 Task: Send an email with the signature Jasmine Robinson with the subject Request for feedback on a job posting and the message Please let me know if there are any issues with the project deliverables. from softage.2@softage.net to softage.10@softage.net with an attached image file LinkedIn_banner_image.png and move the email from Sent Items to the folder School records
Action: Mouse moved to (818, 458)
Screenshot: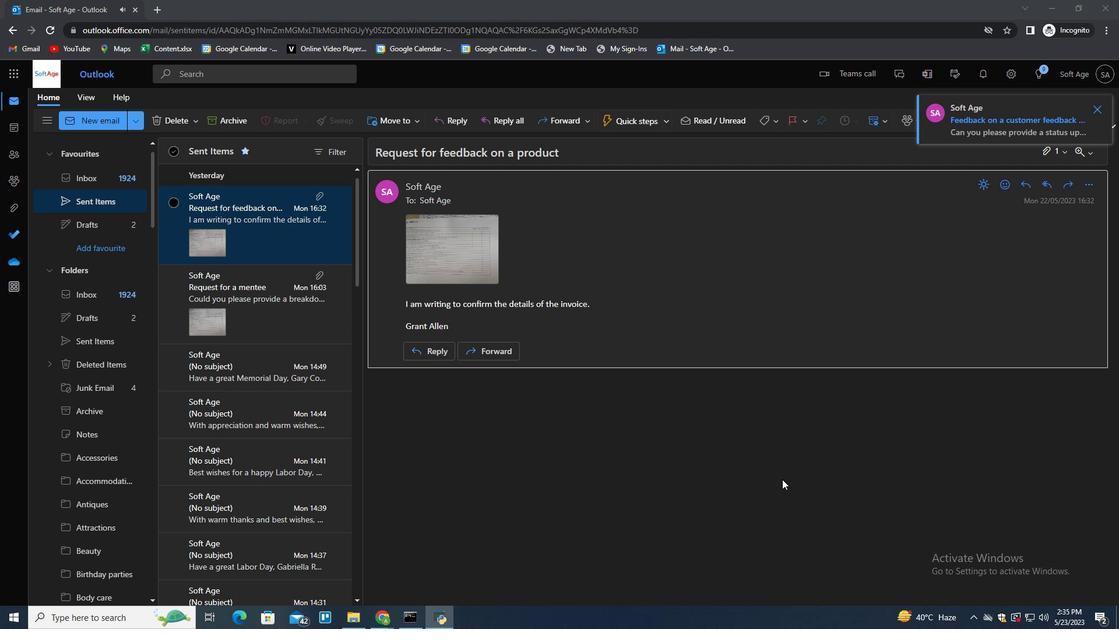 
Action: Mouse pressed left at (818, 458)
Screenshot: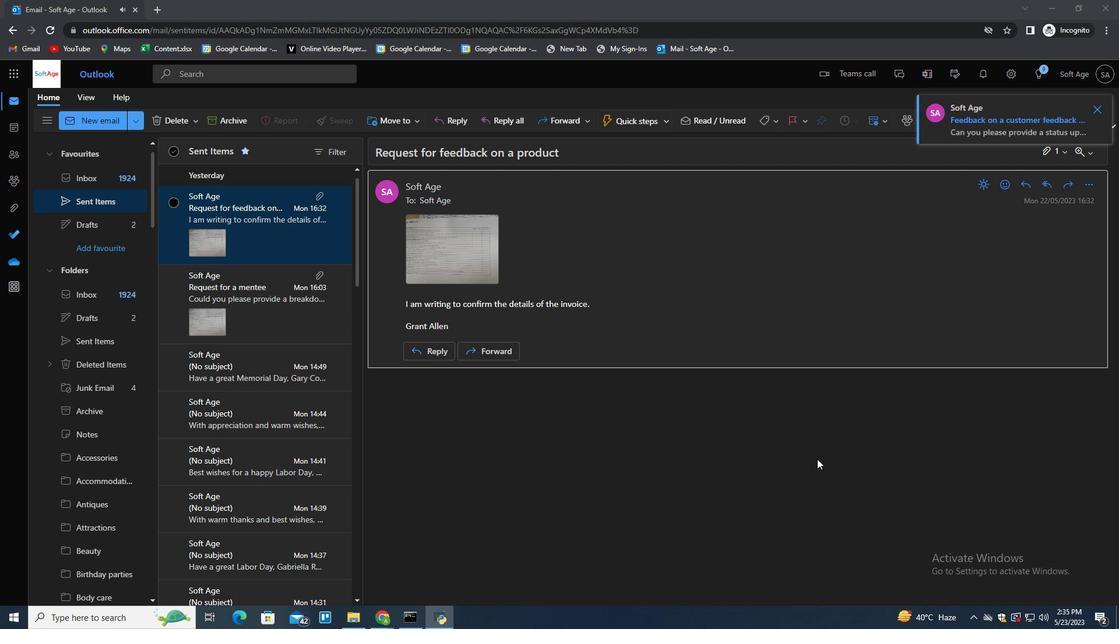 
Action: Mouse moved to (790, 455)
Screenshot: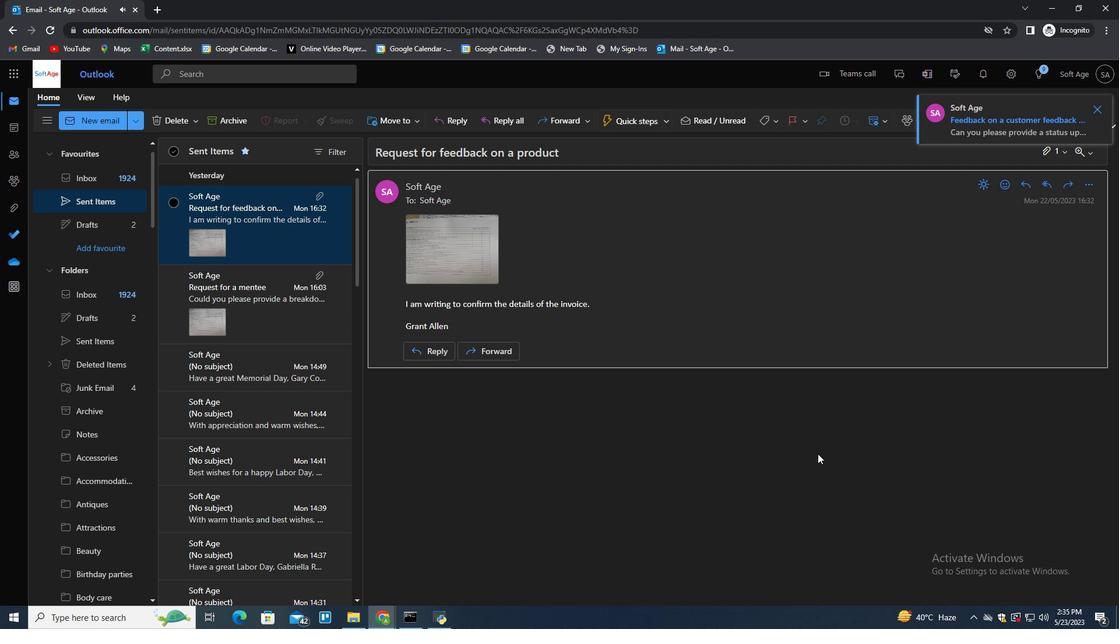 
Action: Mouse scrolled (790, 454) with delta (0, 0)
Screenshot: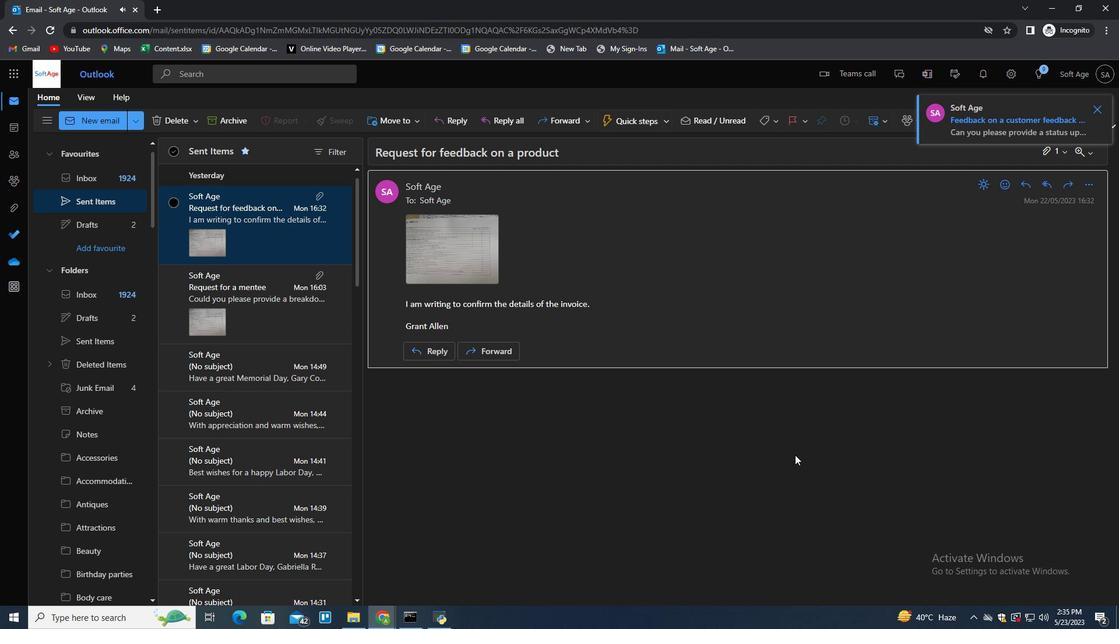 
Action: Mouse scrolled (790, 454) with delta (0, 0)
Screenshot: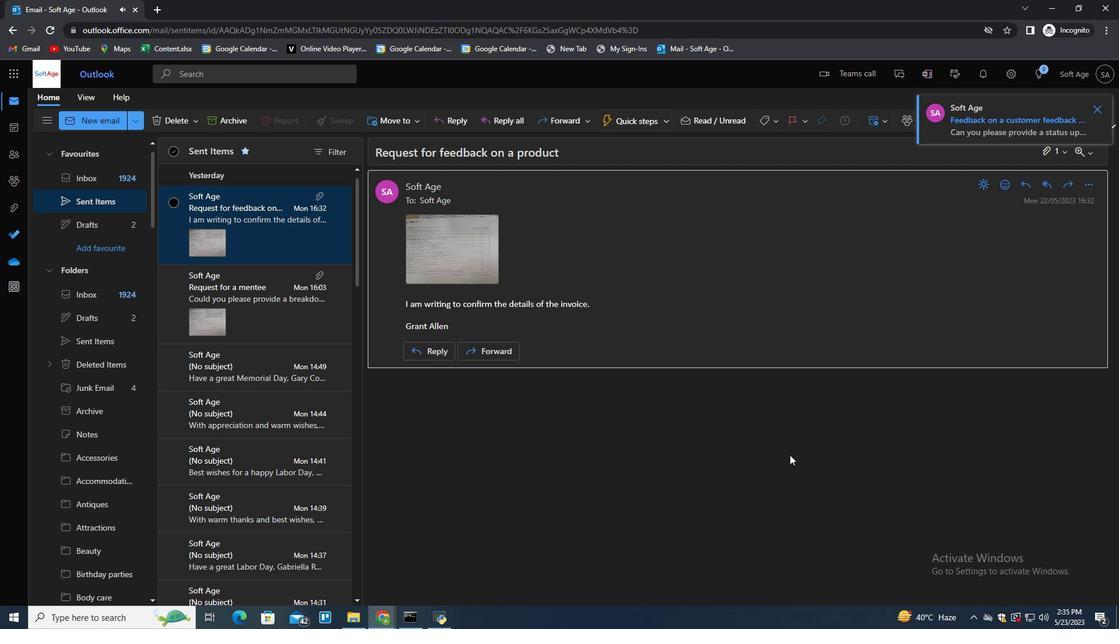 
Action: Mouse moved to (459, 496)
Screenshot: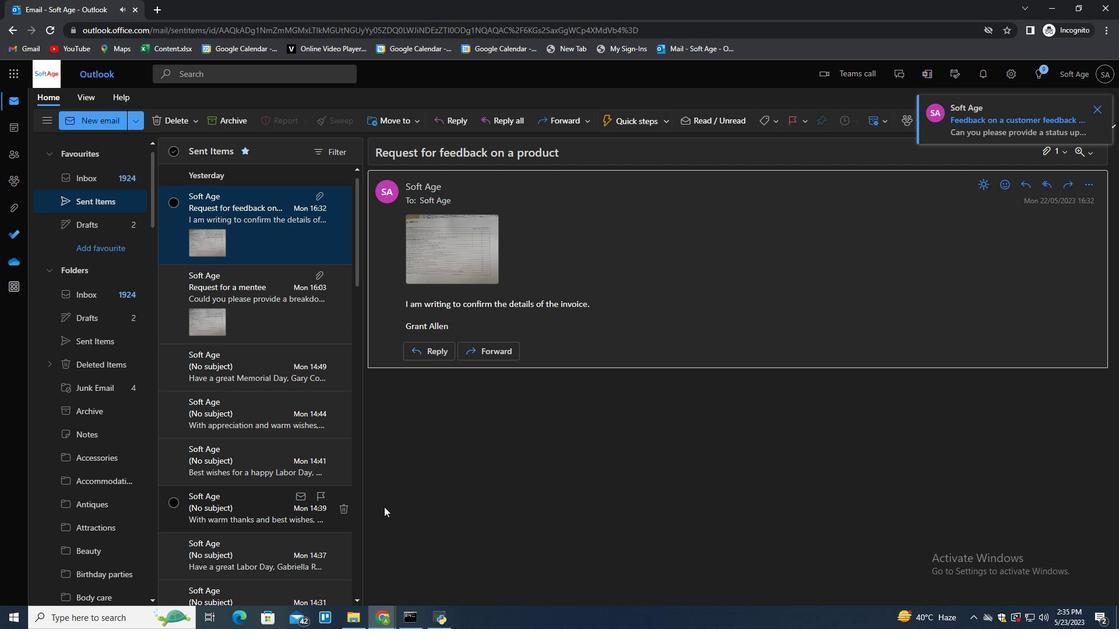 
Action: Mouse scrolled (459, 495) with delta (0, 0)
Screenshot: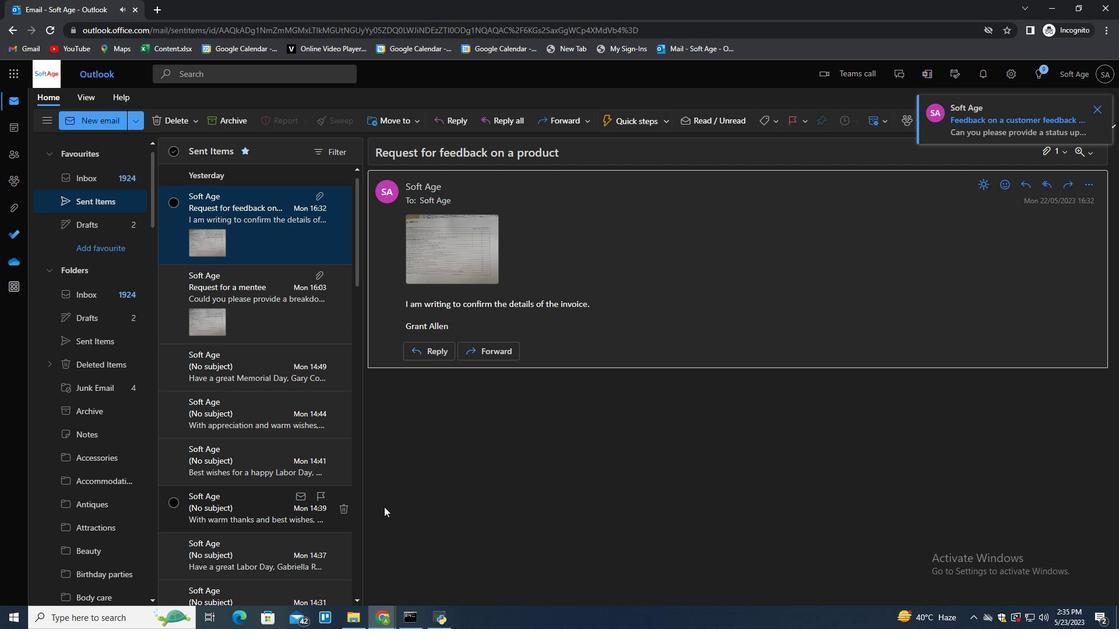 
Action: Mouse moved to (462, 495)
Screenshot: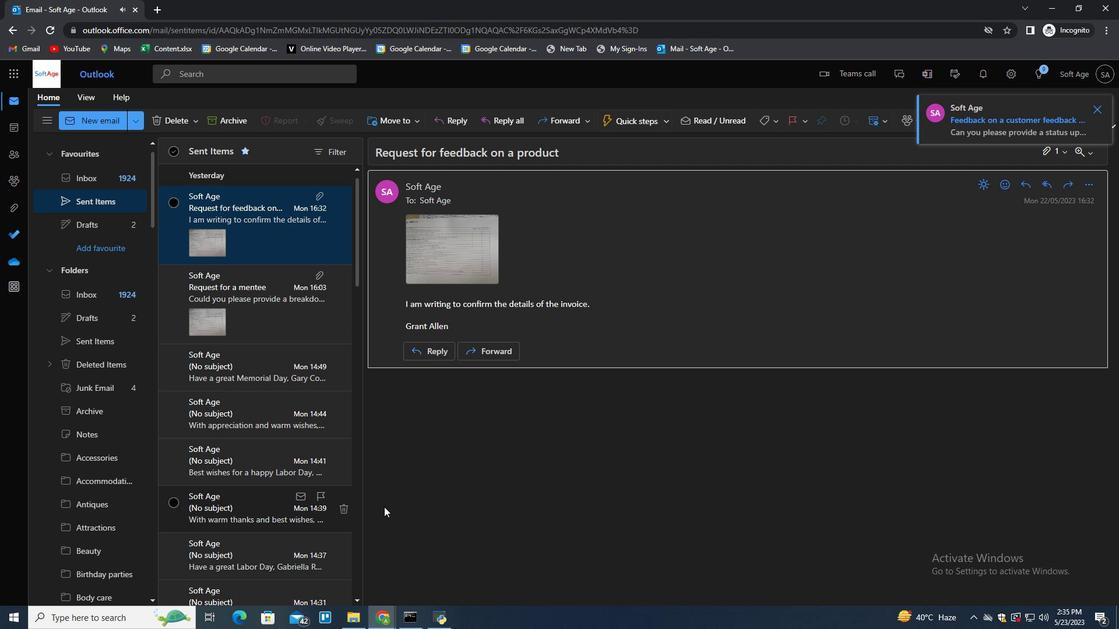 
Action: Mouse scrolled (462, 495) with delta (0, 0)
Screenshot: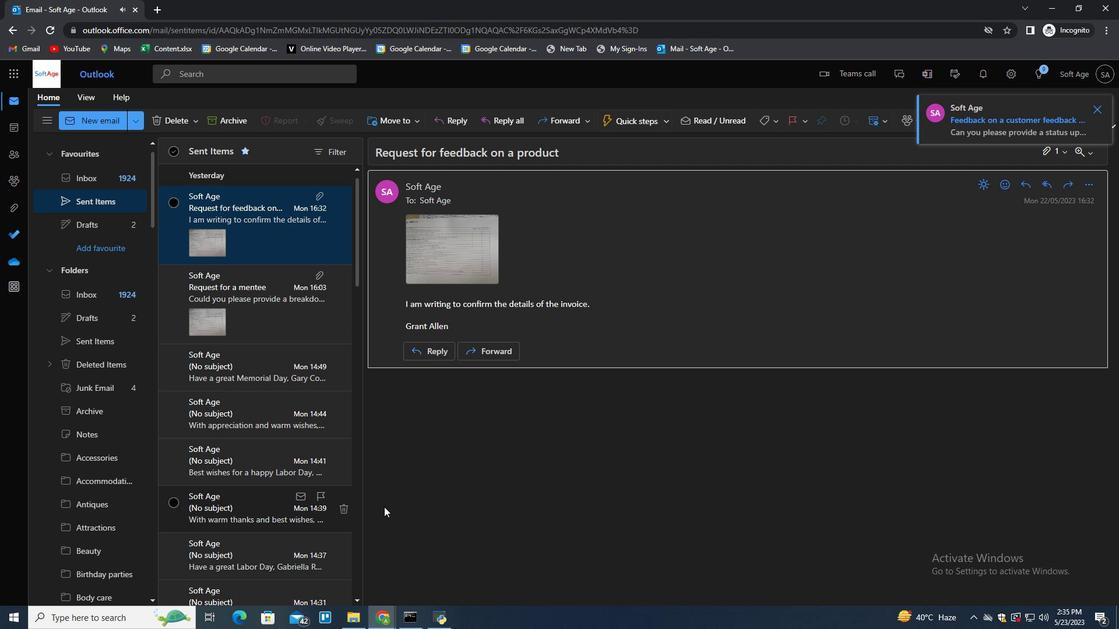 
Action: Mouse moved to (465, 495)
Screenshot: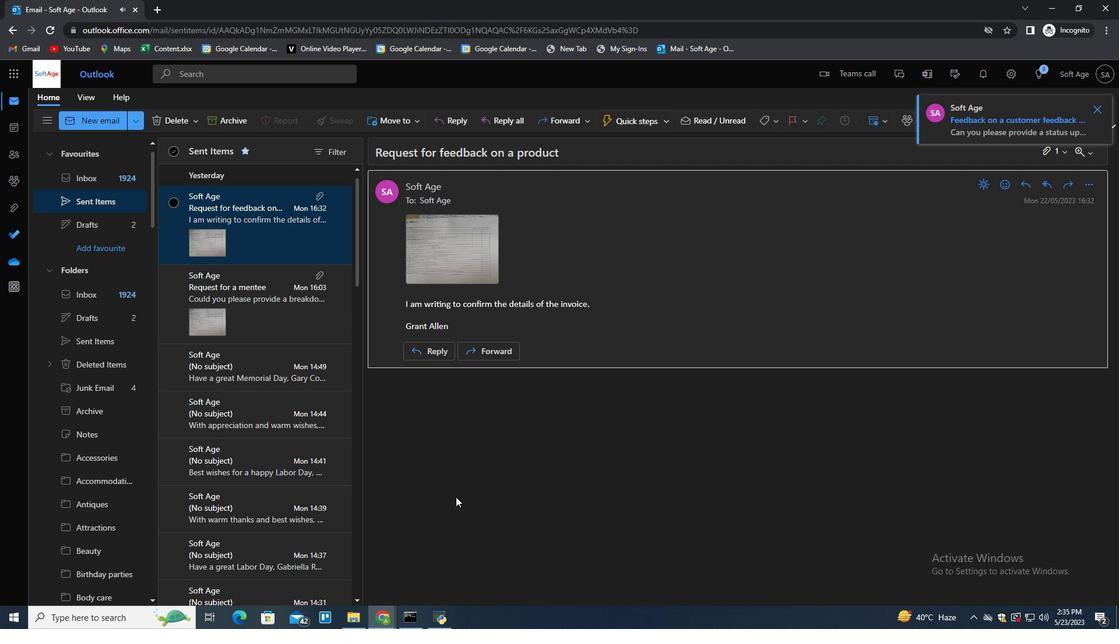
Action: Mouse scrolled (465, 495) with delta (0, 0)
Screenshot: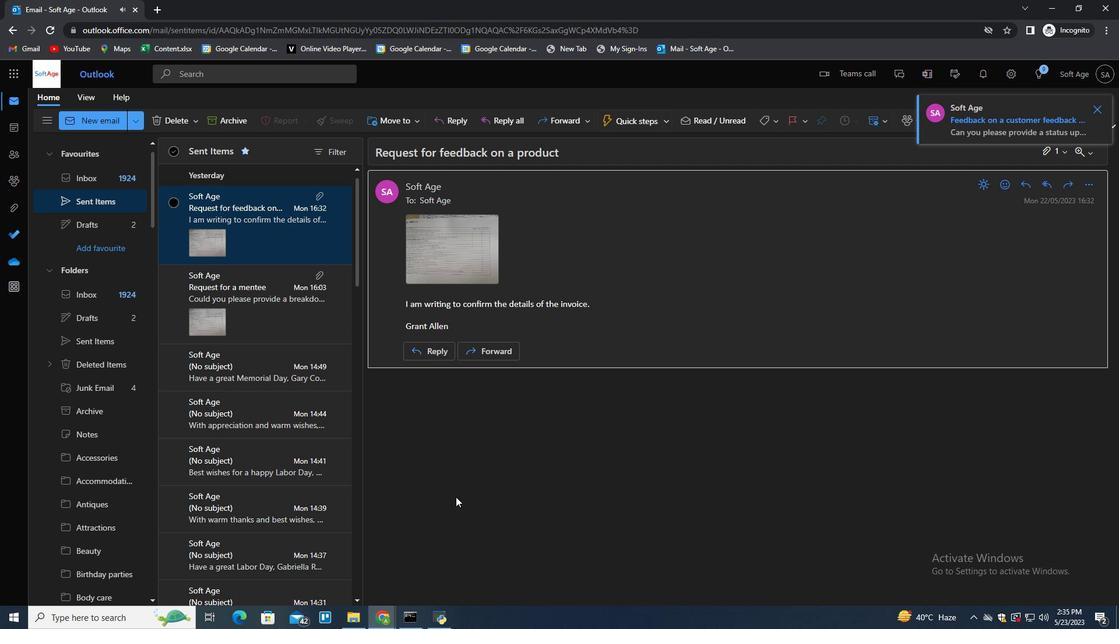
Action: Mouse moved to (475, 492)
Screenshot: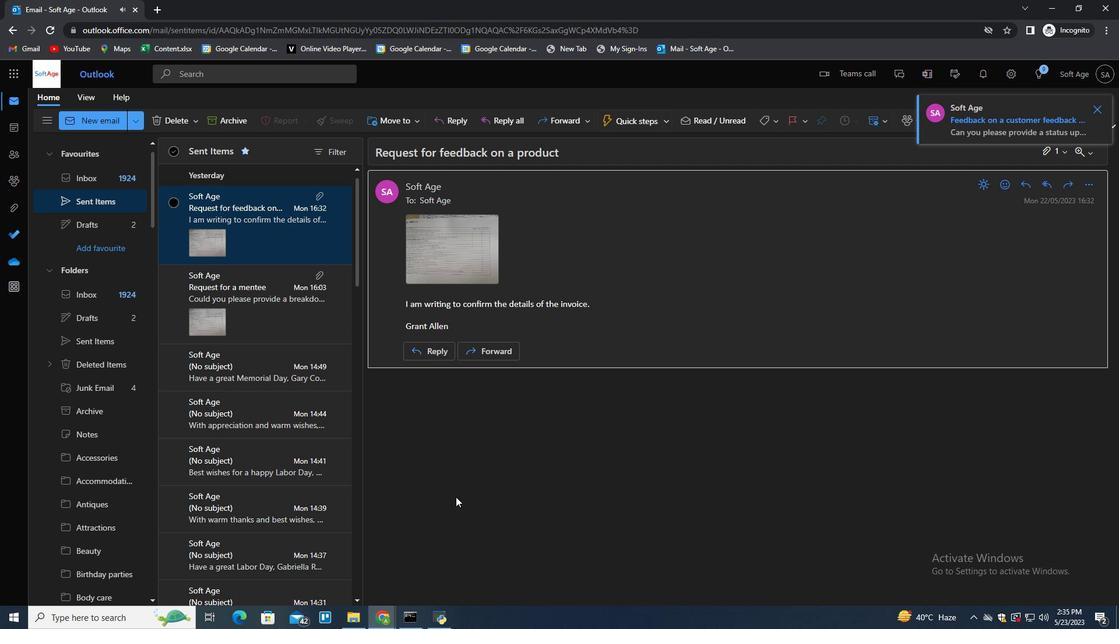 
Action: Mouse scrolled (469, 494) with delta (0, 0)
Screenshot: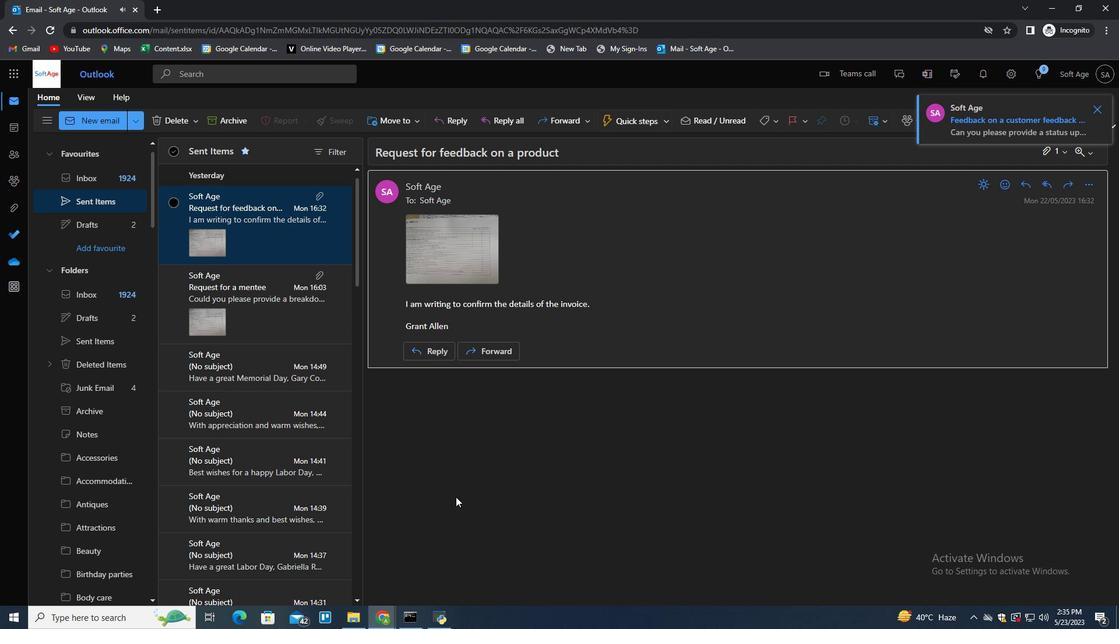 
Action: Mouse moved to (493, 487)
Screenshot: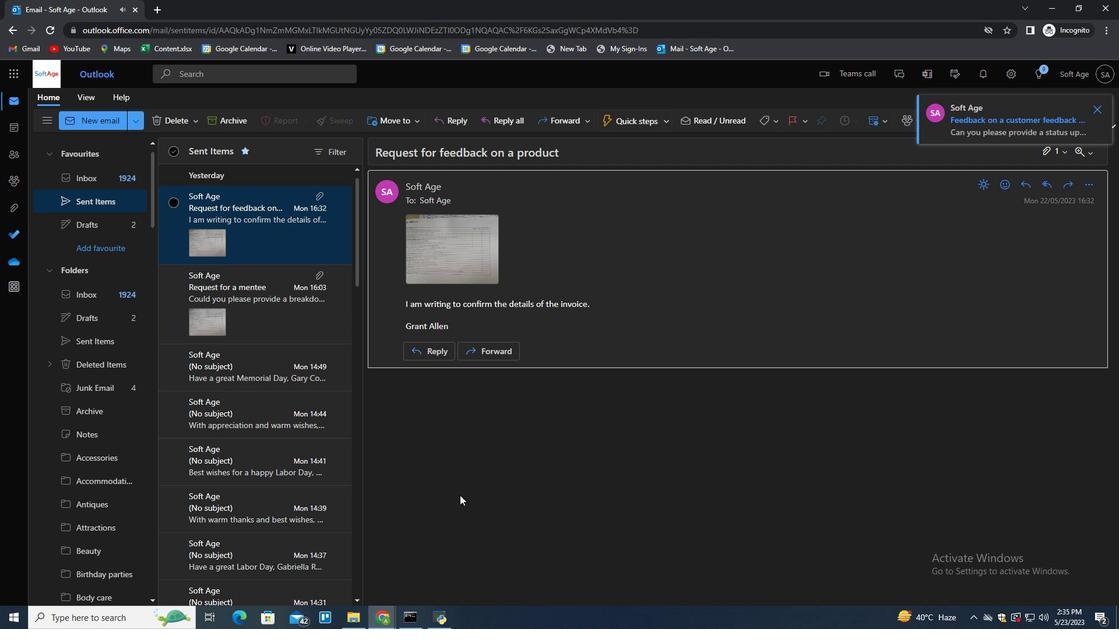 
Action: Mouse scrolled (488, 488) with delta (0, 0)
Screenshot: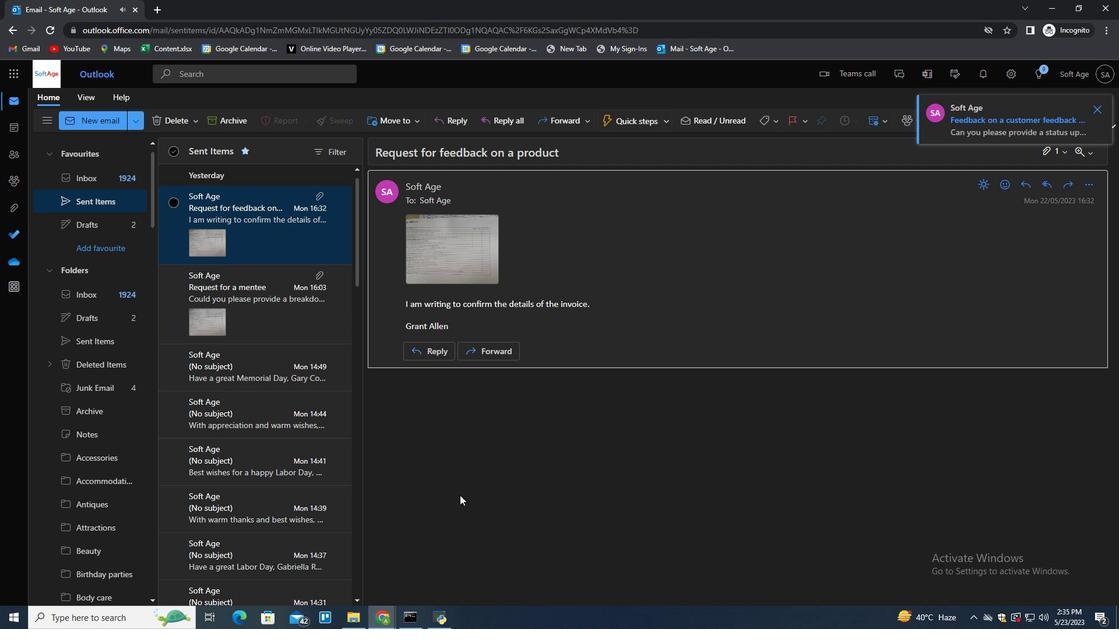 
Action: Mouse moved to (585, 458)
Screenshot: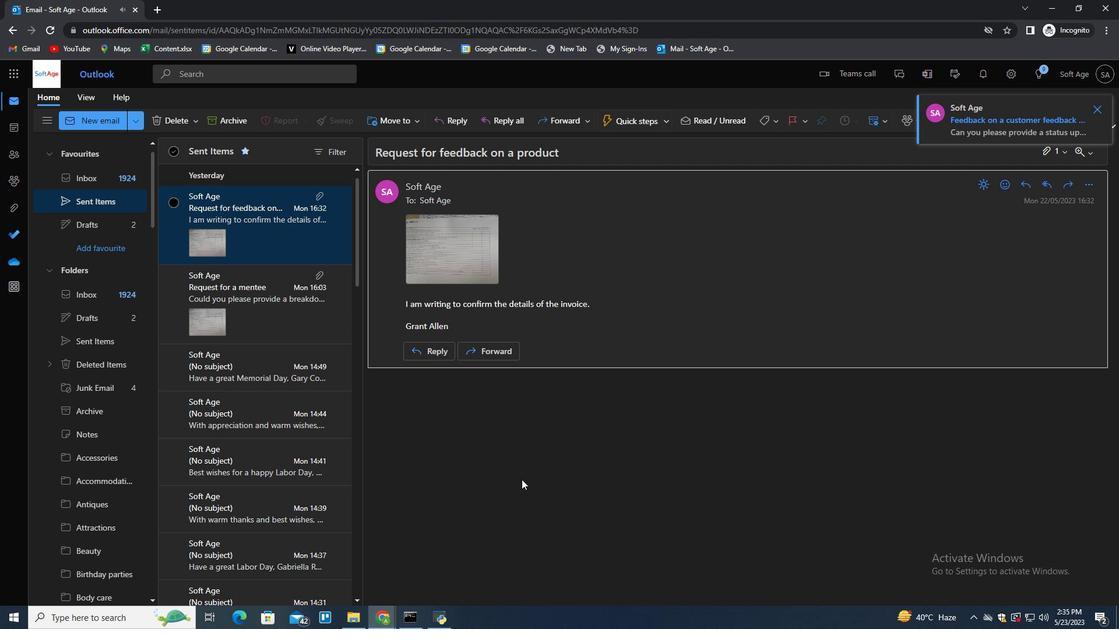 
Action: Key pressed n
Screenshot: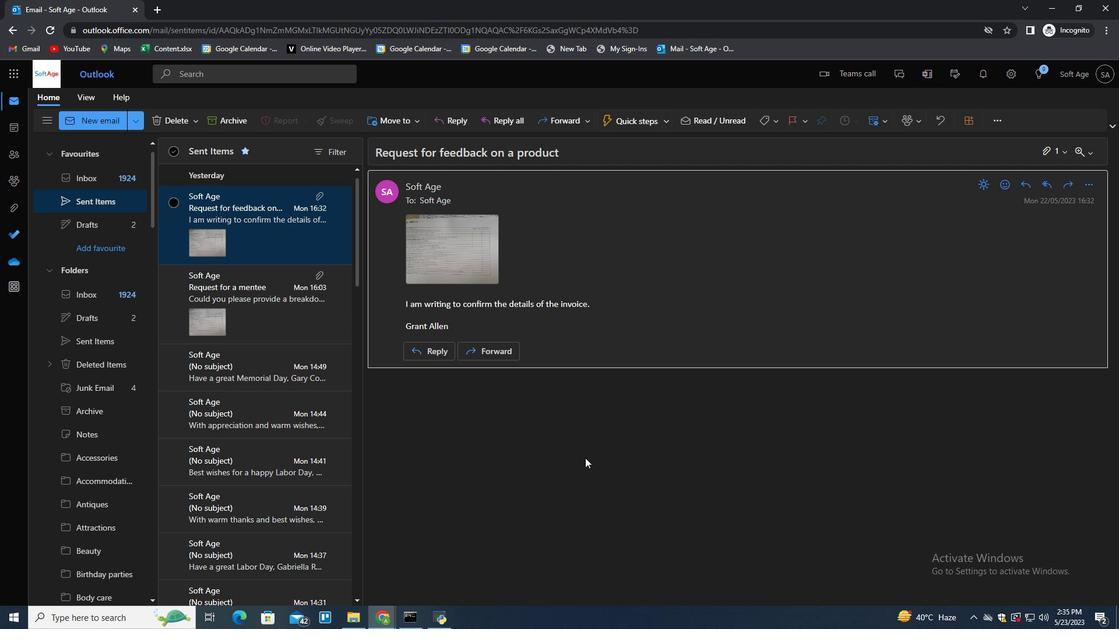 
Action: Mouse moved to (729, 124)
Screenshot: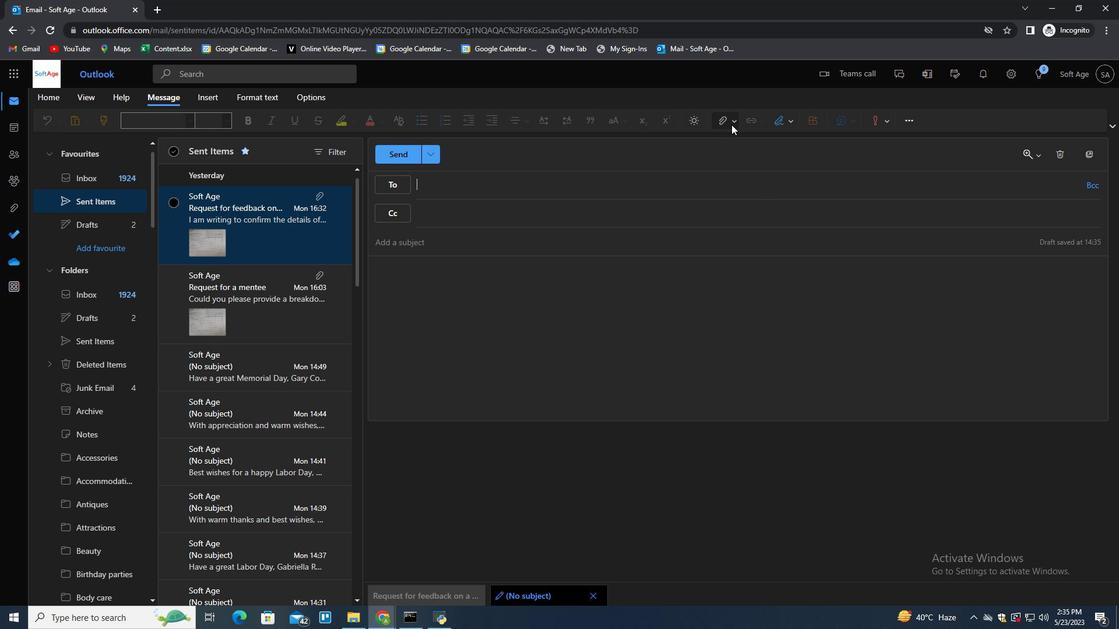 
Action: Mouse pressed left at (729, 124)
Screenshot: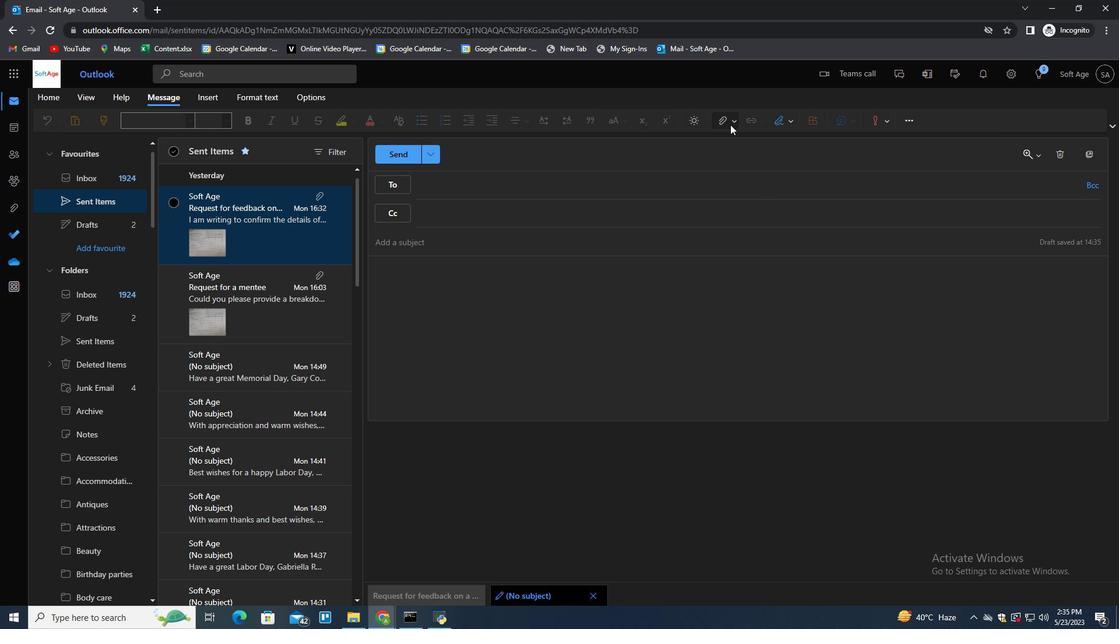 
Action: Mouse moved to (841, 305)
Screenshot: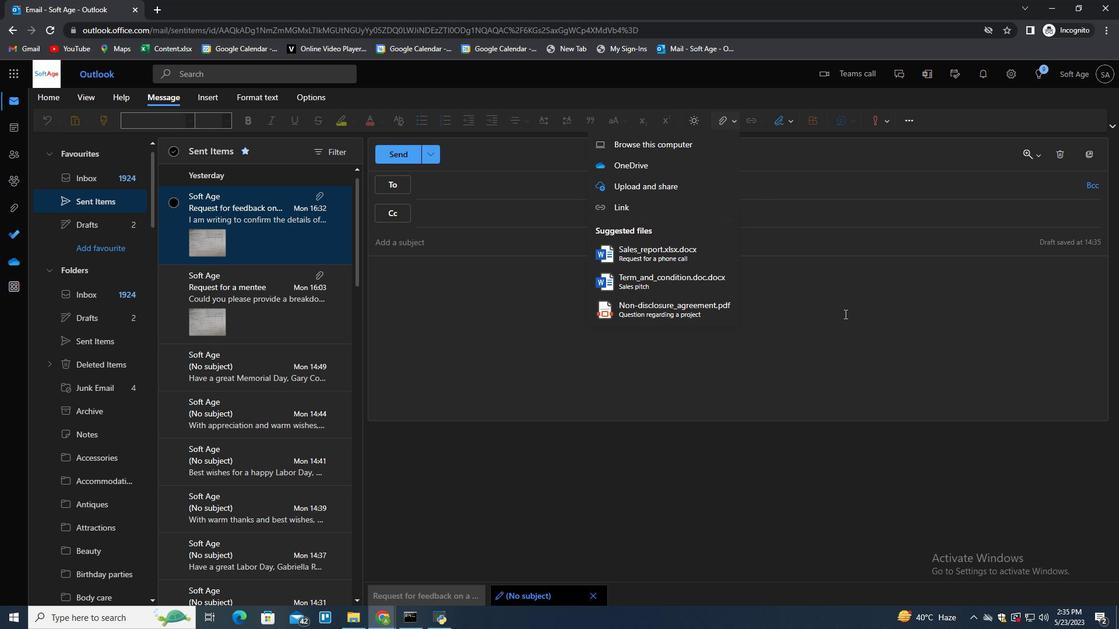 
Action: Mouse pressed left at (841, 305)
Screenshot: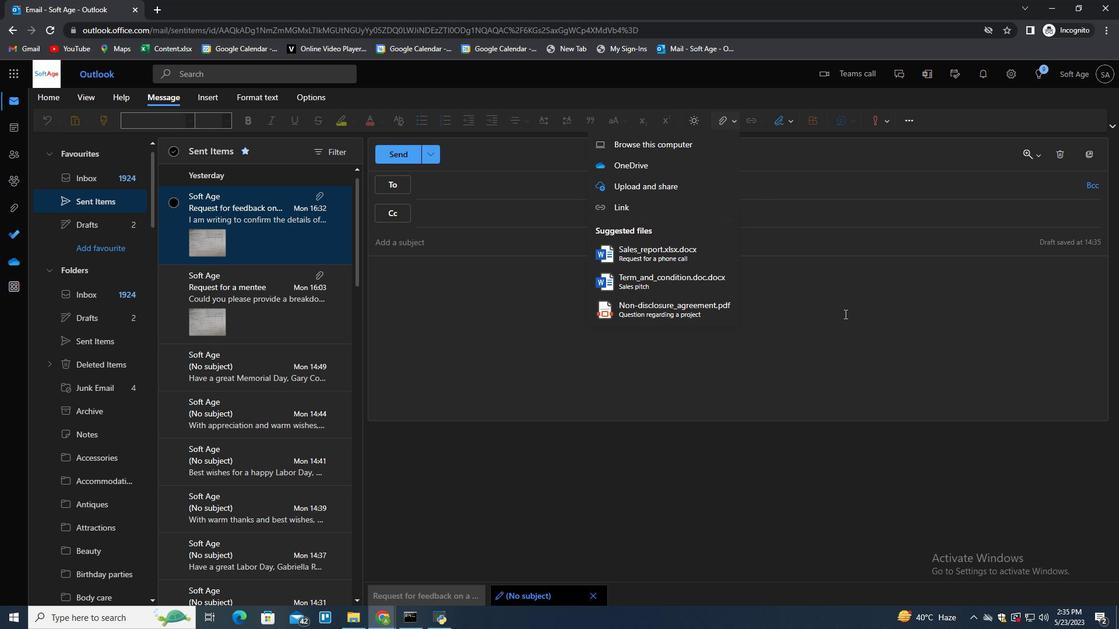 
Action: Mouse moved to (788, 126)
Screenshot: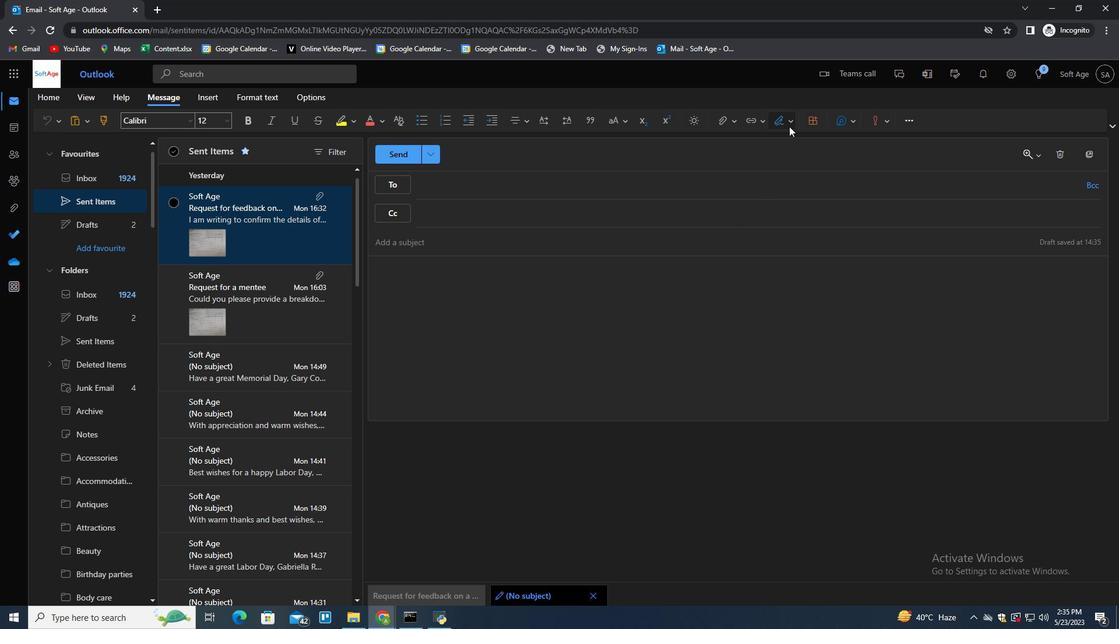 
Action: Mouse pressed left at (788, 126)
Screenshot: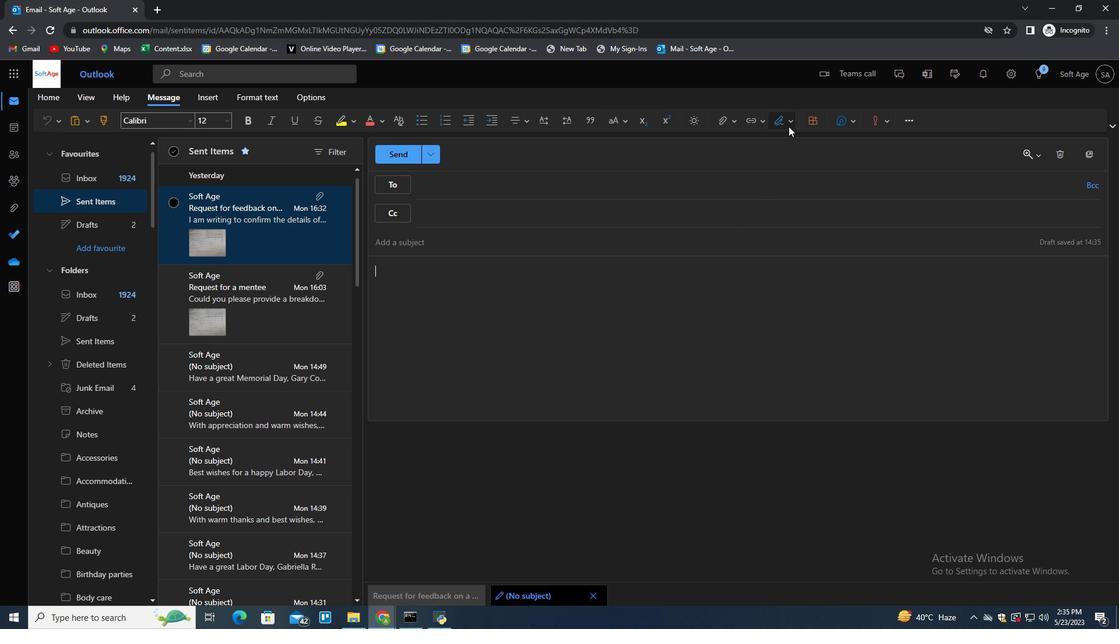
Action: Mouse moved to (757, 165)
Screenshot: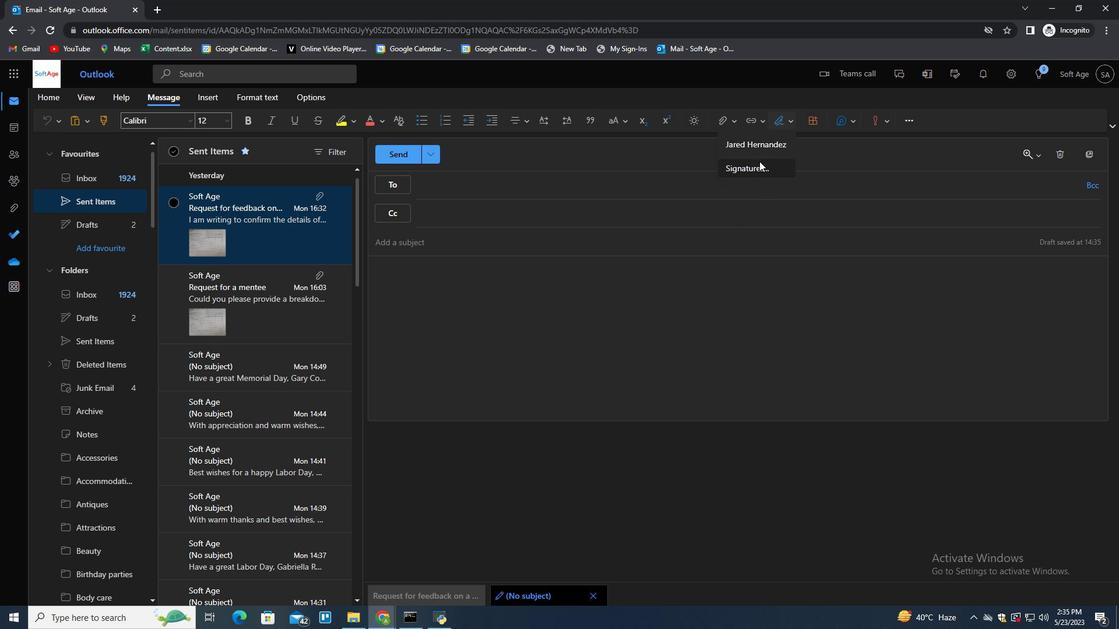 
Action: Mouse pressed left at (757, 165)
Screenshot: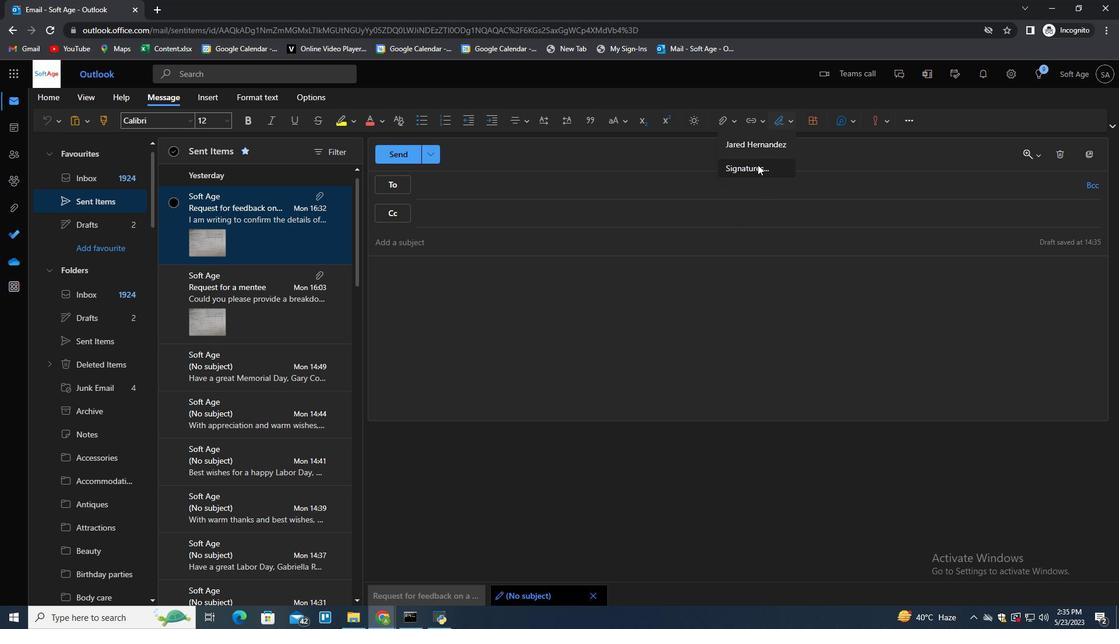 
Action: Mouse moved to (781, 212)
Screenshot: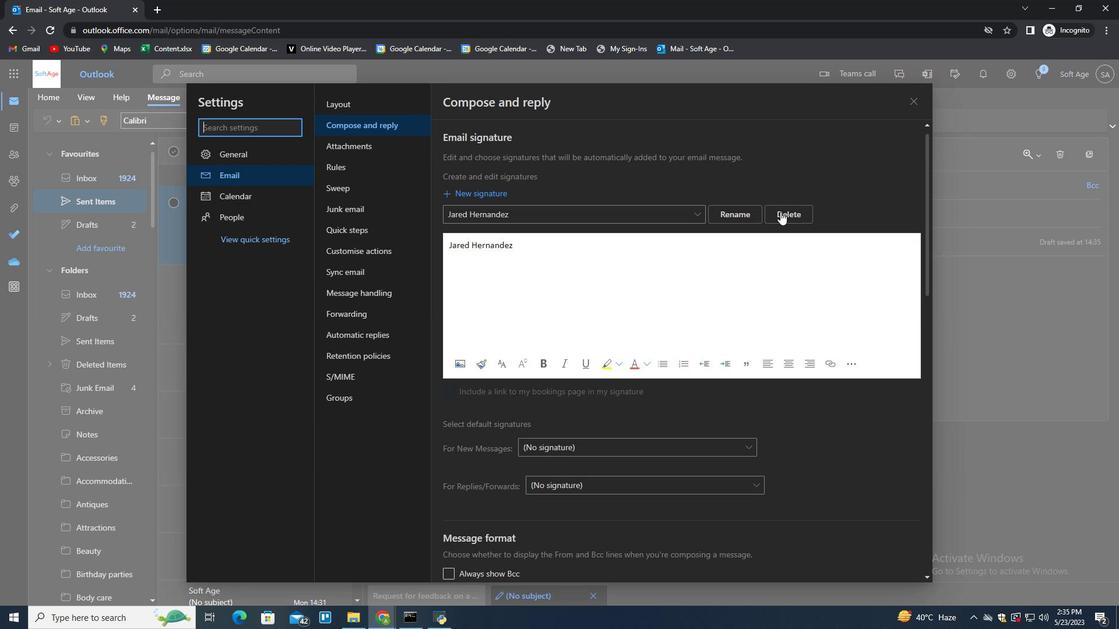 
Action: Mouse pressed left at (781, 212)
Screenshot: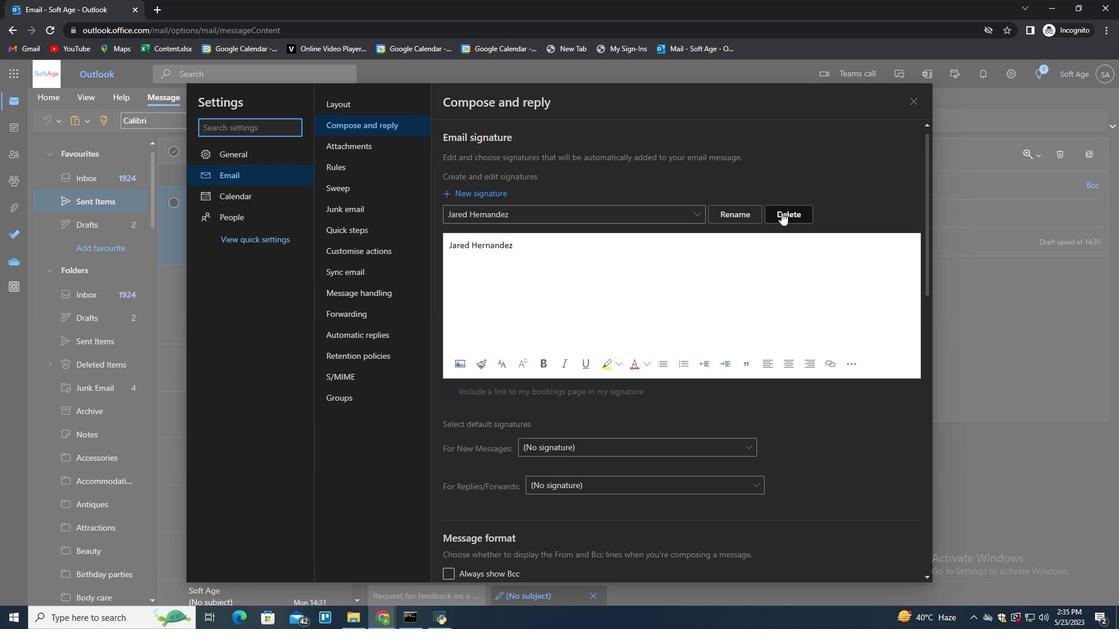 
Action: Mouse moved to (780, 213)
Screenshot: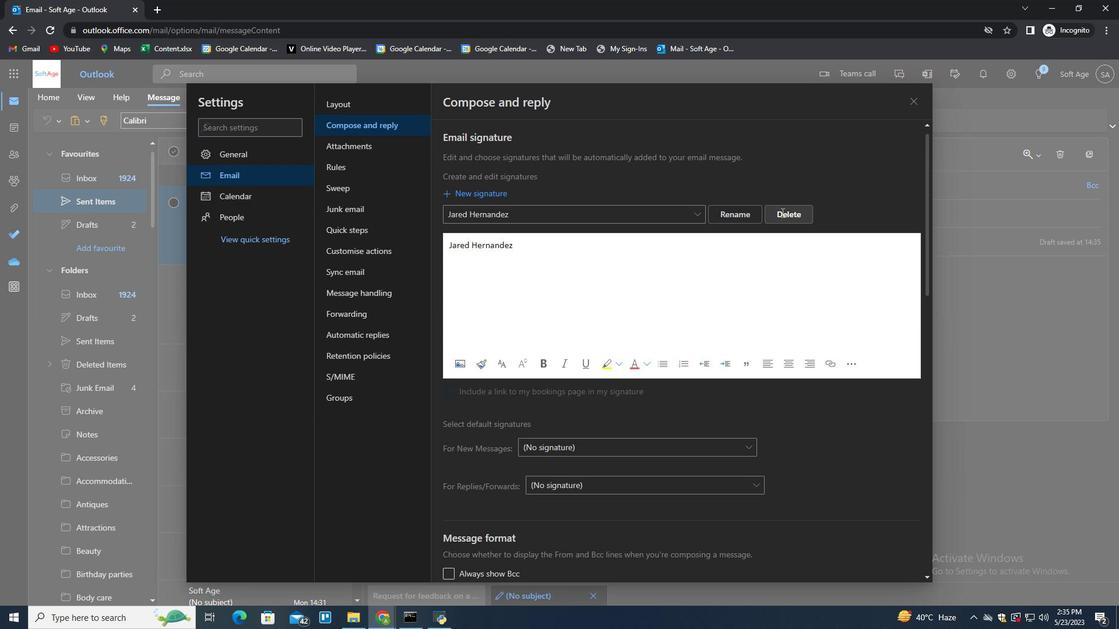 
Action: Mouse pressed left at (780, 213)
Screenshot: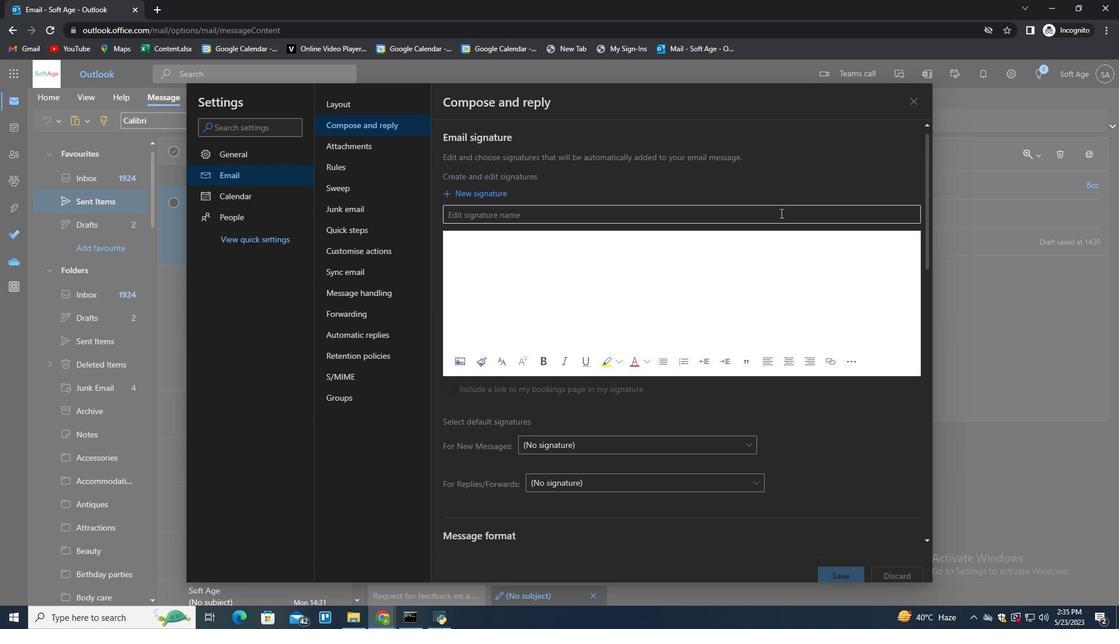 
Action: Mouse moved to (780, 213)
Screenshot: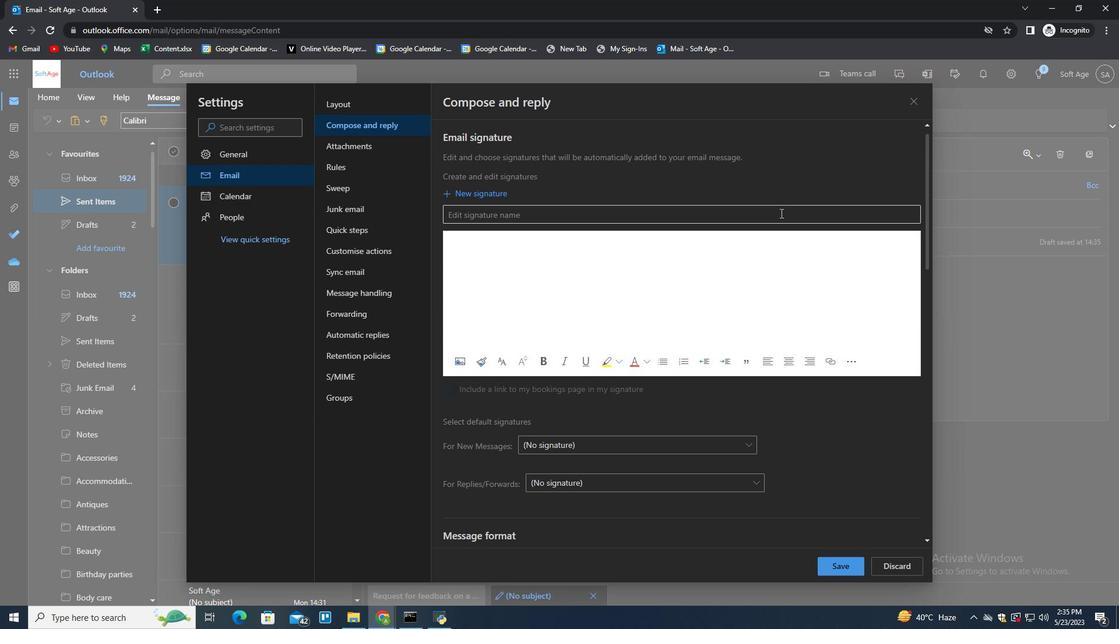 
Action: Key pressed <Key.shift>jas<Key.backspace><Key.backspace><Key.backspace><Key.shift>Jasmine<Key.space><Key.shift>Robinsao<Key.backspace><Key.backspace>on<Key.tab><Key.shift>Jasmine<Key.space><Key.shift><Key.shift><Key.shift>Robinson
Screenshot: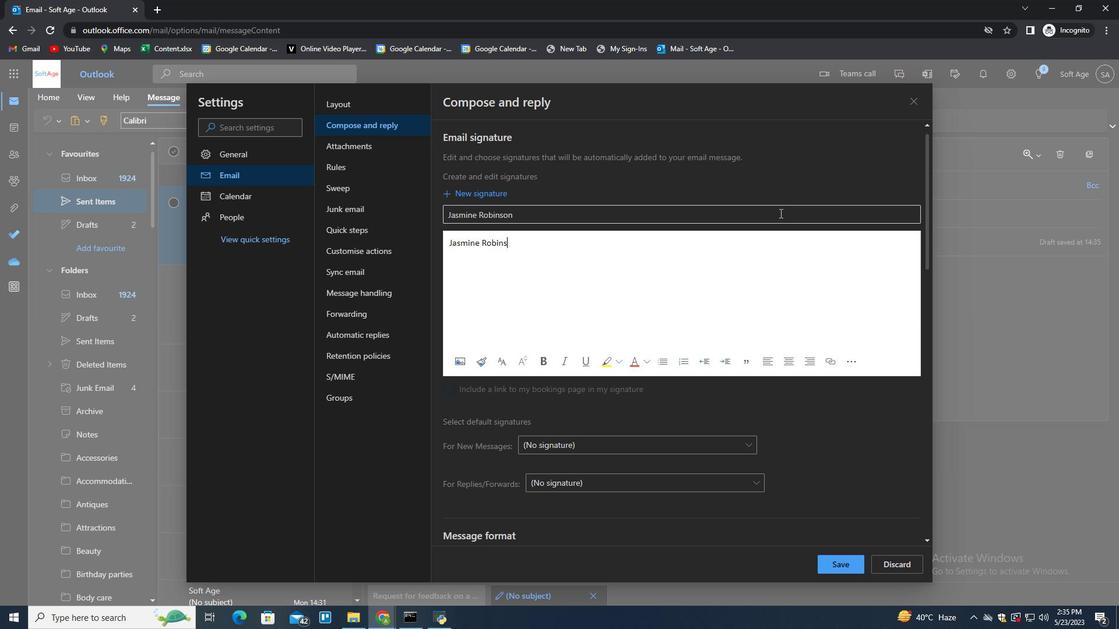 
Action: Mouse moved to (842, 560)
Screenshot: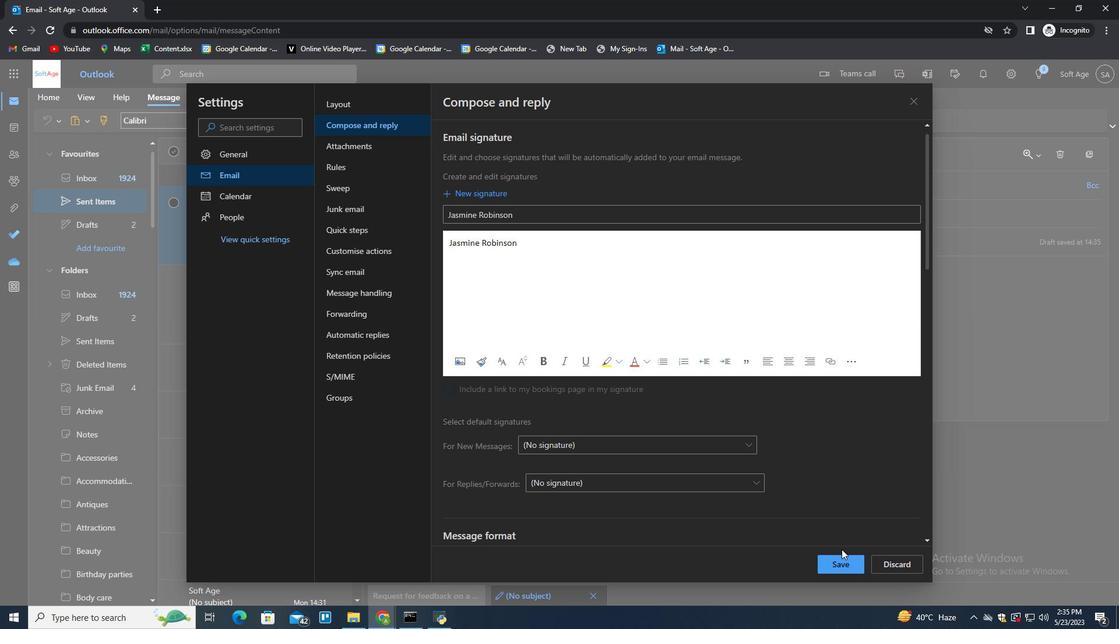 
Action: Mouse pressed left at (842, 560)
Screenshot: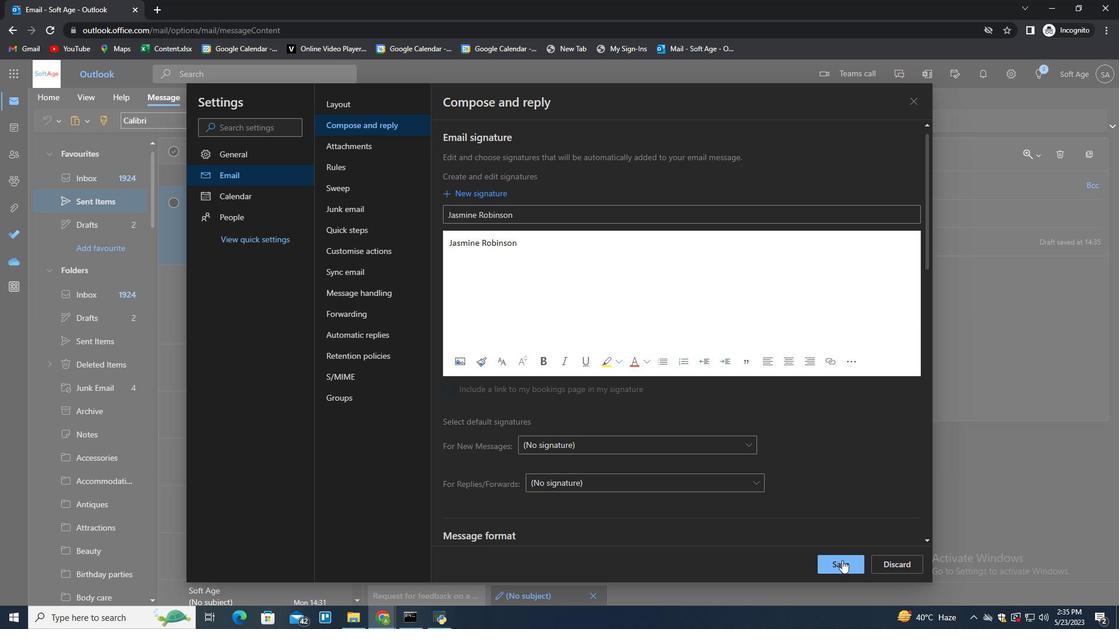 
Action: Mouse moved to (1054, 289)
Screenshot: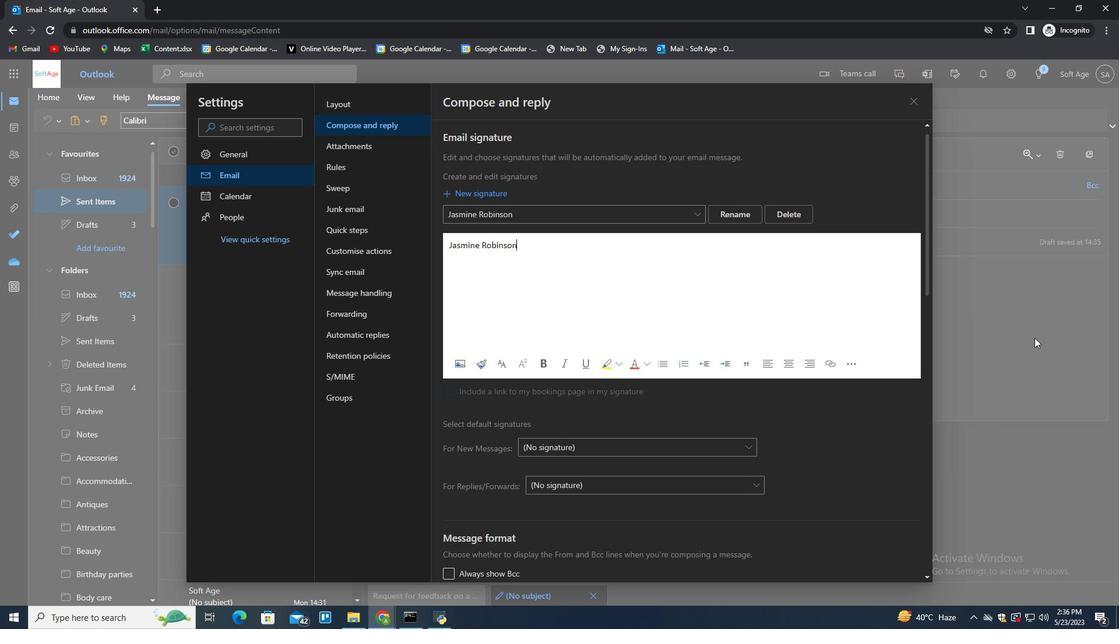 
Action: Mouse pressed left at (1054, 289)
Screenshot: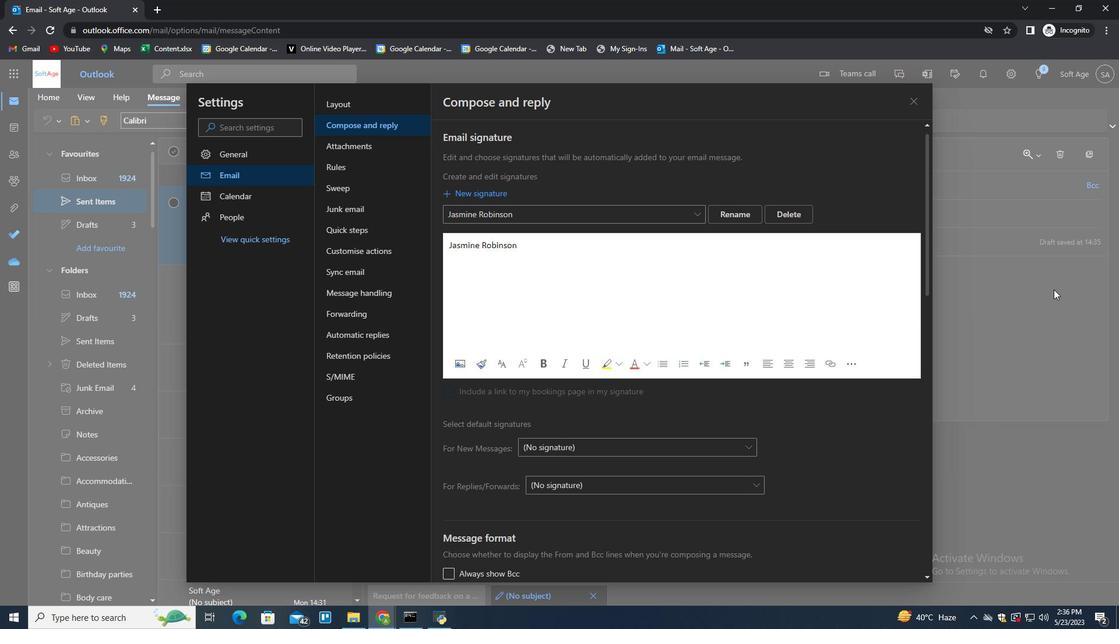 
Action: Mouse moved to (783, 125)
Screenshot: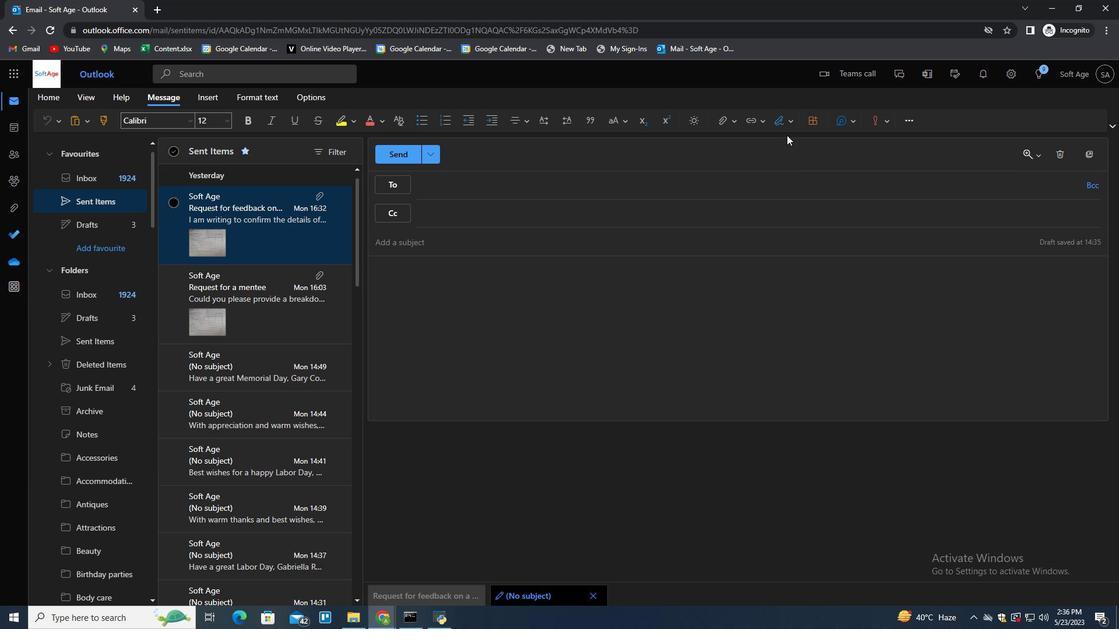 
Action: Mouse pressed left at (783, 125)
Screenshot: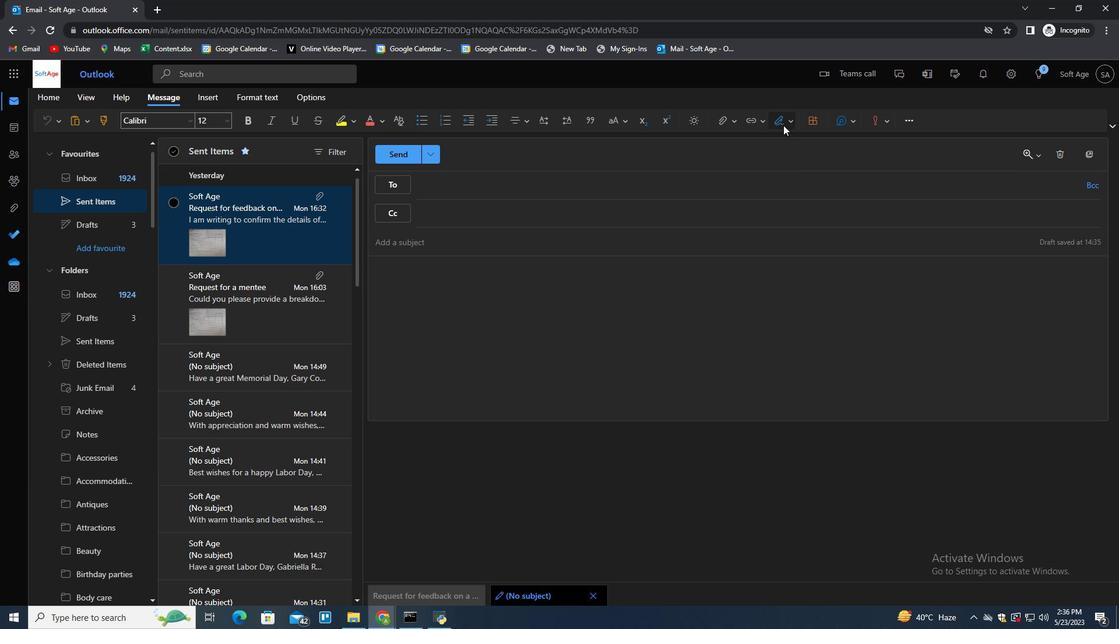 
Action: Mouse moved to (767, 145)
Screenshot: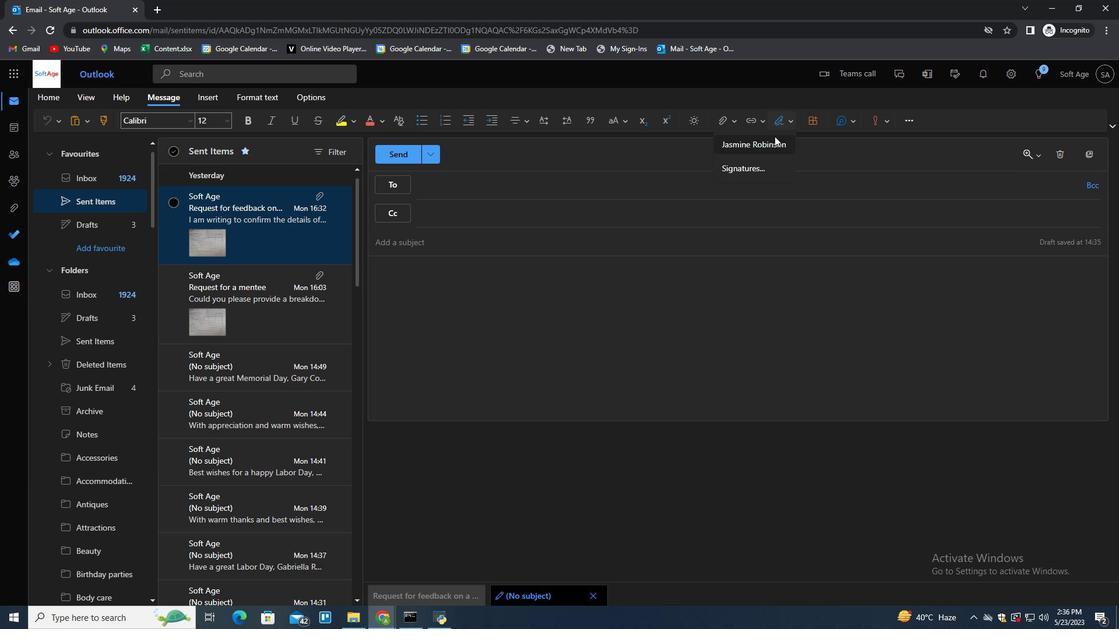 
Action: Mouse pressed left at (767, 145)
Screenshot: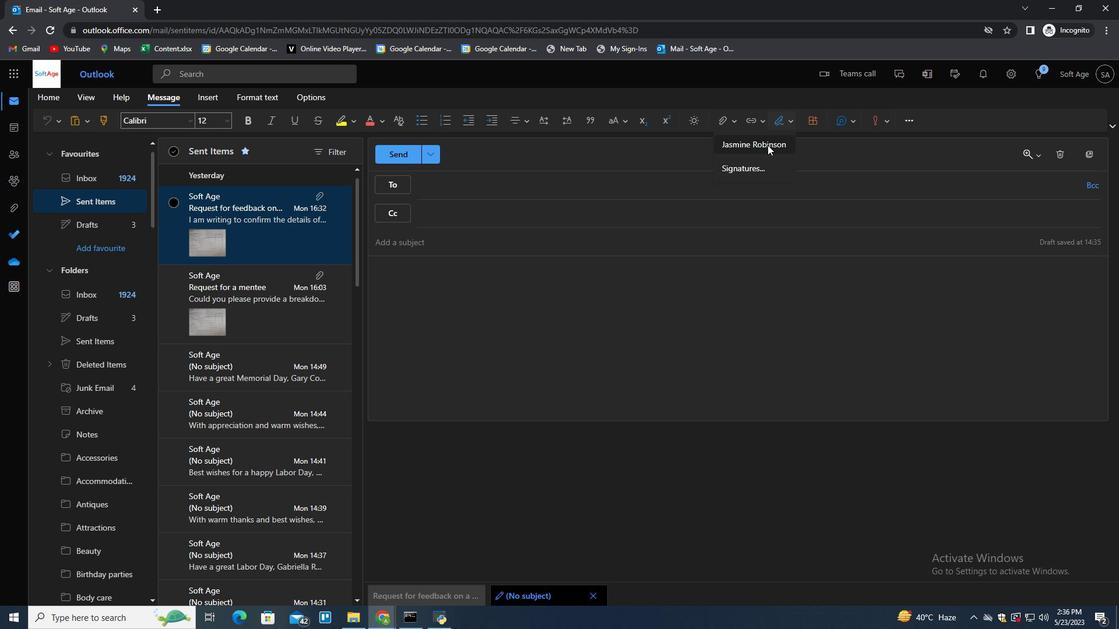 
Action: Mouse moved to (429, 245)
Screenshot: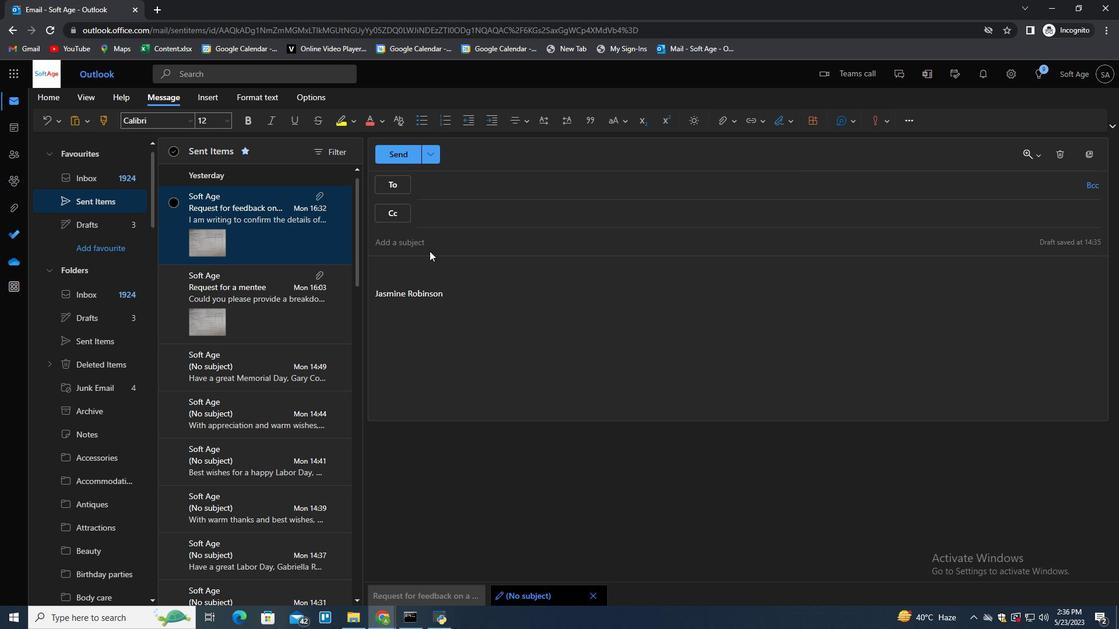 
Action: Mouse pressed left at (429, 245)
Screenshot: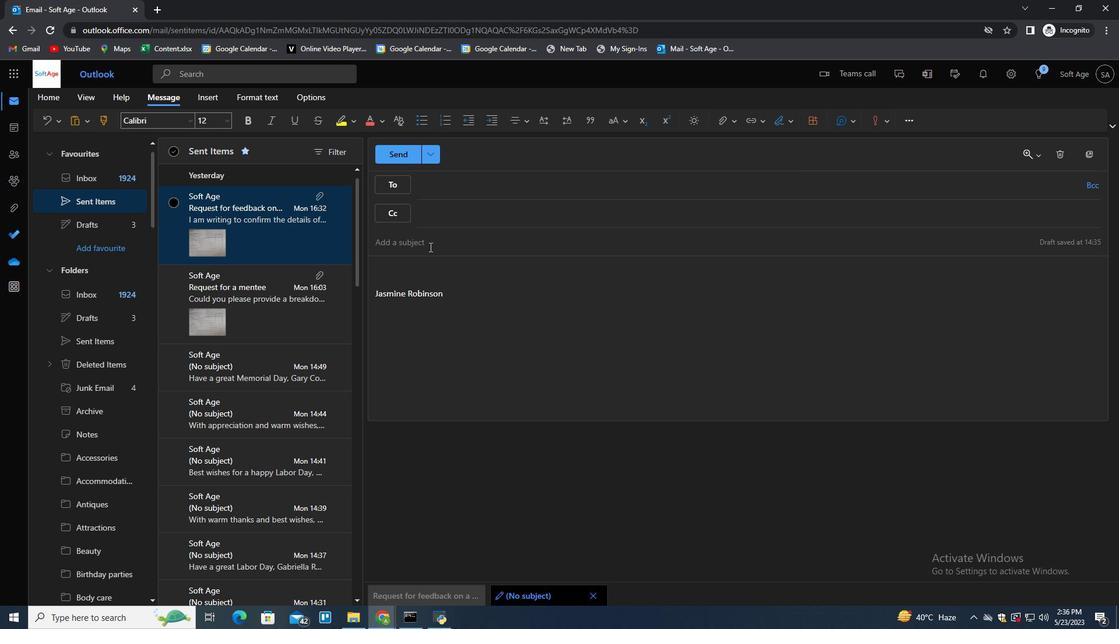 
Action: Mouse moved to (429, 245)
Screenshot: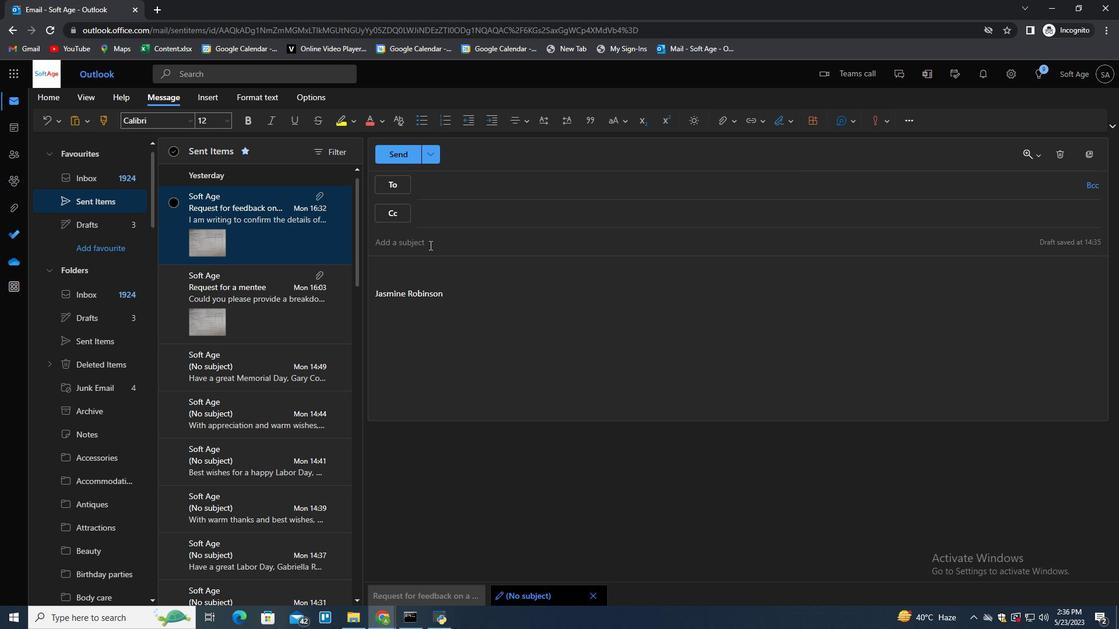 
Action: Key pressed <Key.shift>
Screenshot: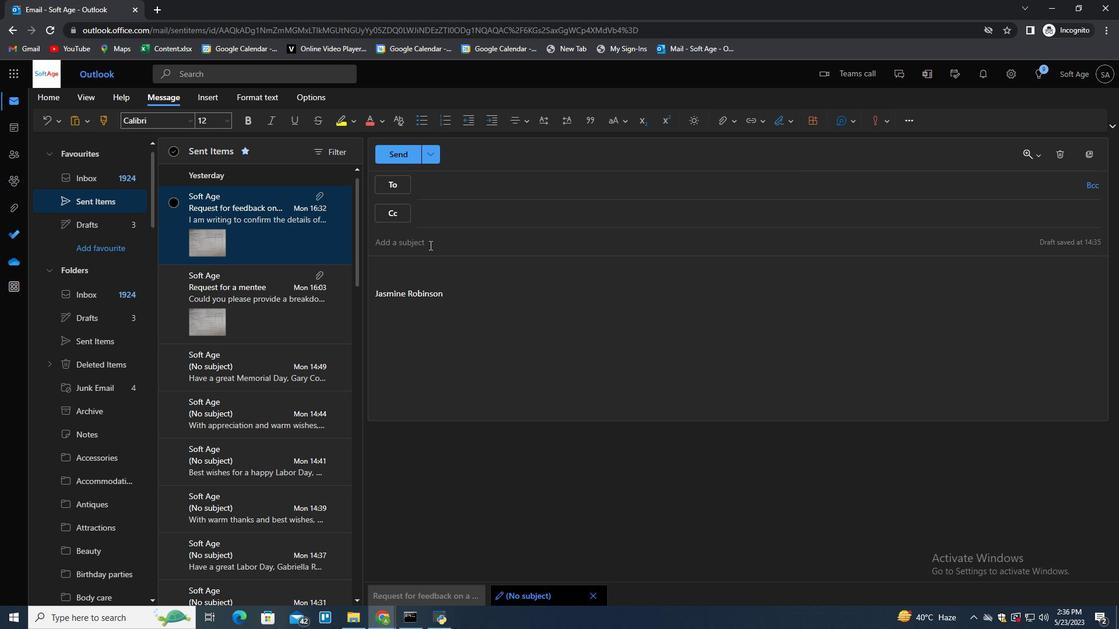 
Action: Mouse moved to (429, 244)
Screenshot: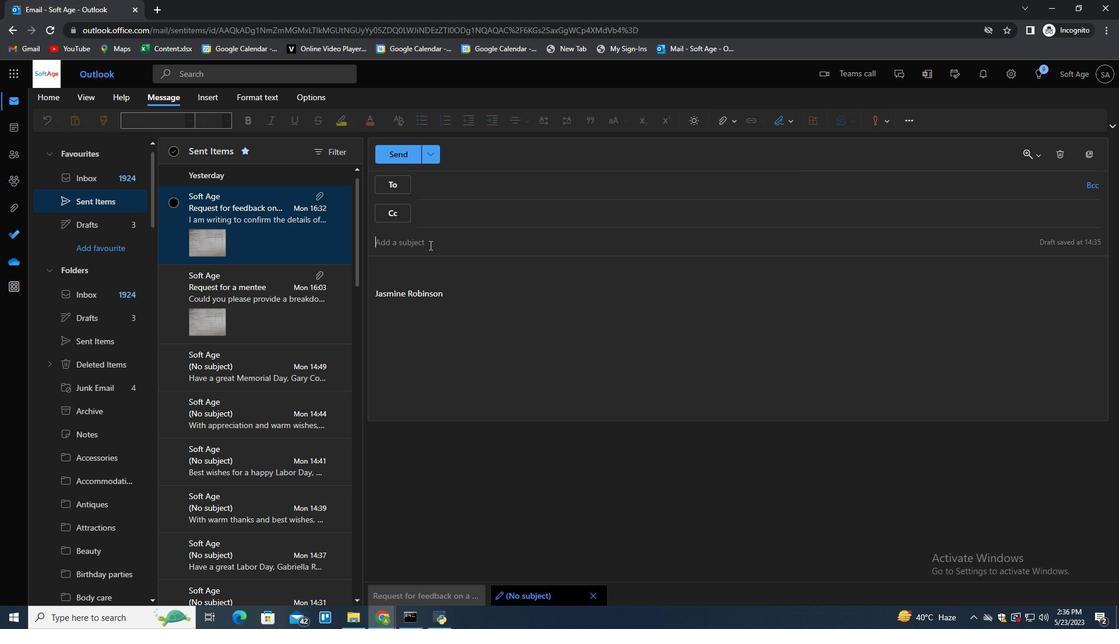 
Action: Key pressed Request<Key.space>for<Key.space>feedback<Key.space>on<Key.space>a<Key.space>job<Key.space>posting<Key.space><Key.tab><Key.shift>Please<Key.space>let<Key.space>me<Key.space>know<Key.space>it<Key.space>there<Key.space>are<Key.space>any<Key.space>issues<Key.space><Key.backspace>.<Key.backspace><Key.space>with<Key.space>the<Key.space>project<Key.space>deliverables.
Screenshot: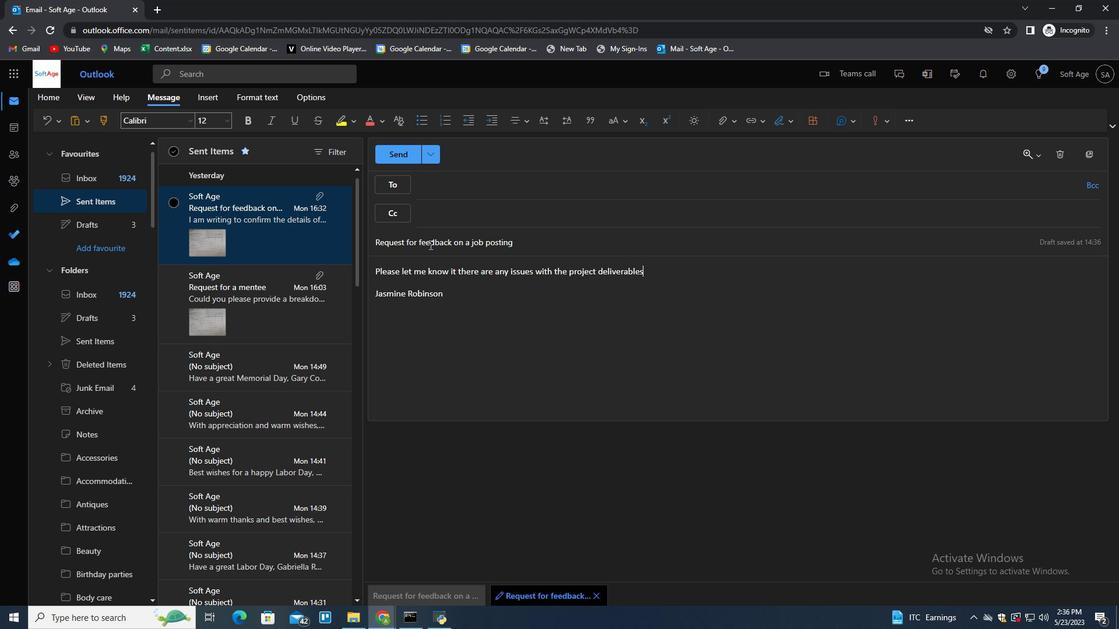 
Action: Mouse moved to (491, 187)
Screenshot: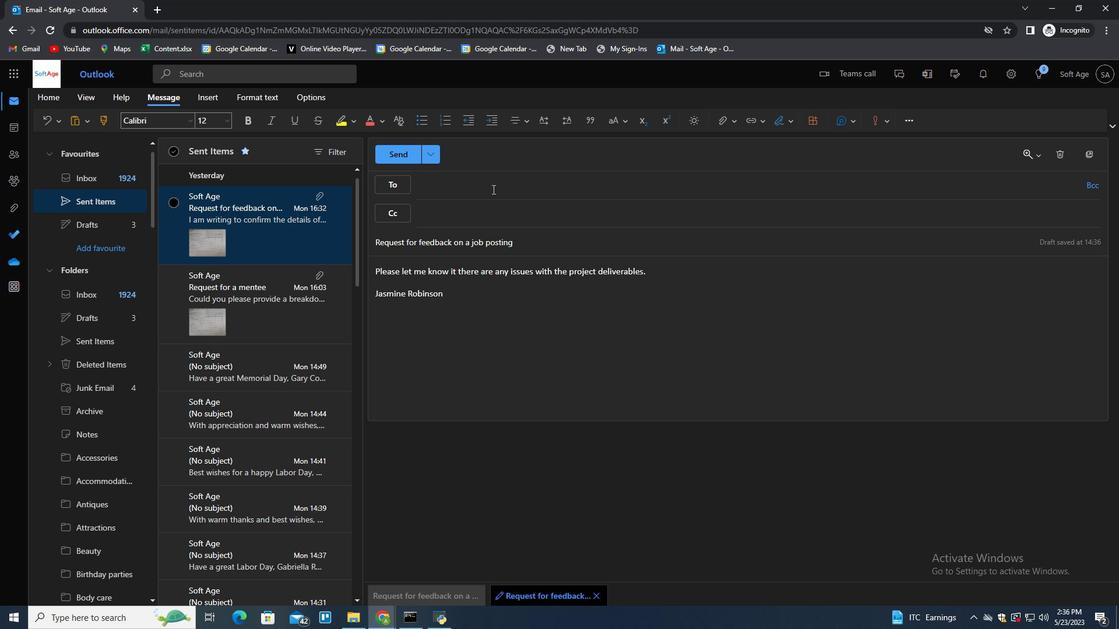 
Action: Mouse pressed left at (491, 187)
Screenshot: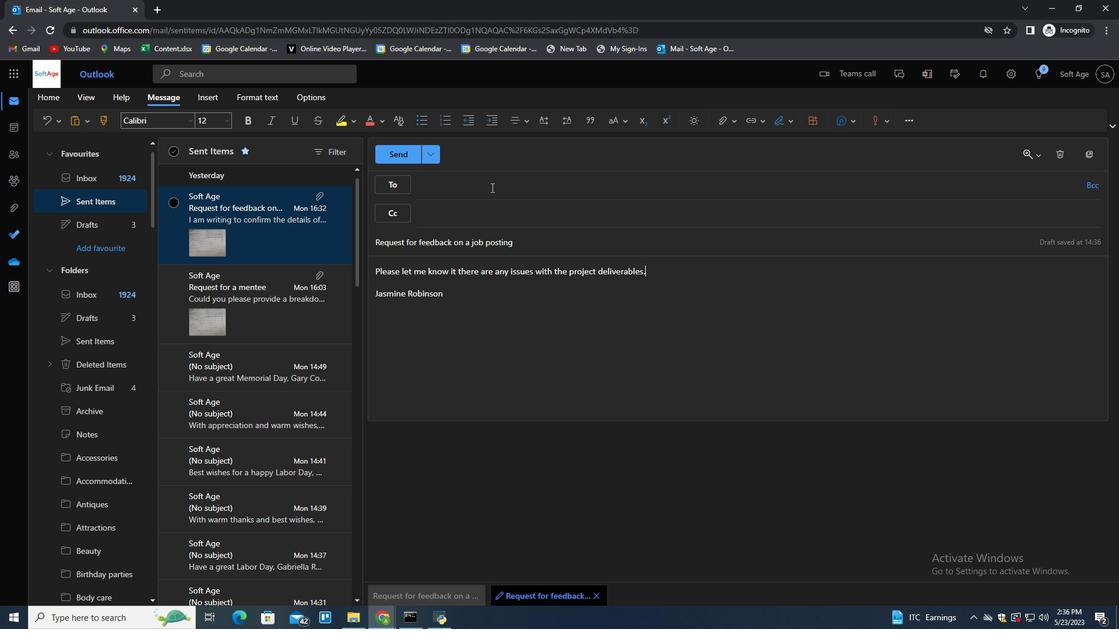 
Action: Mouse moved to (470, 201)
Screenshot: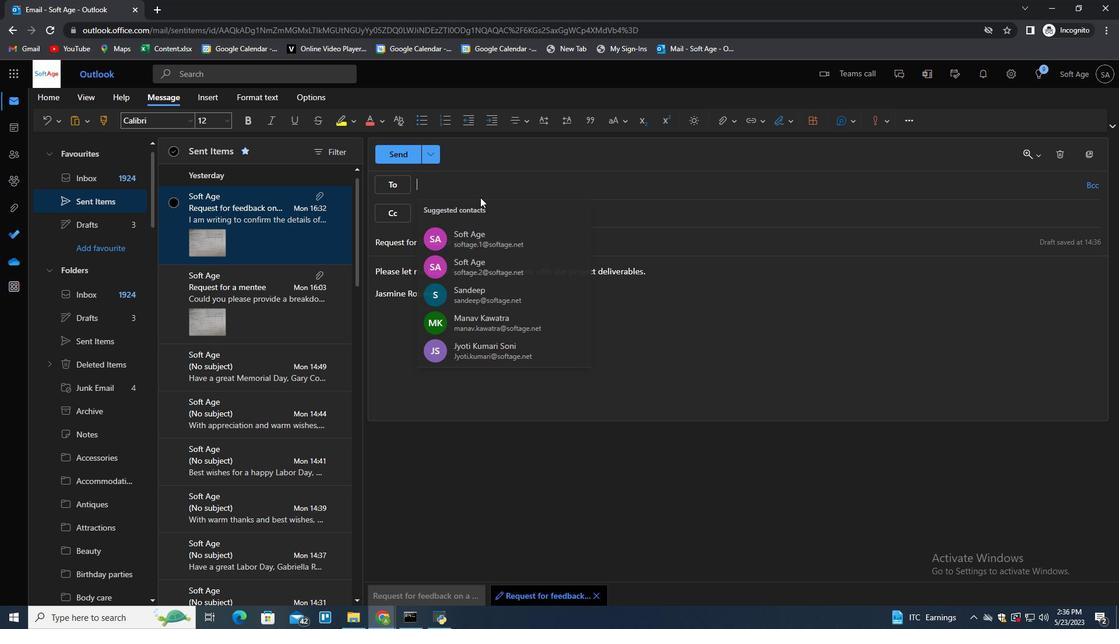 
Action: Key pressed softs<Key.backspace>age.10softage.net<Key.backspace><Key.backspace><Key.backspace><Key.down>
Screenshot: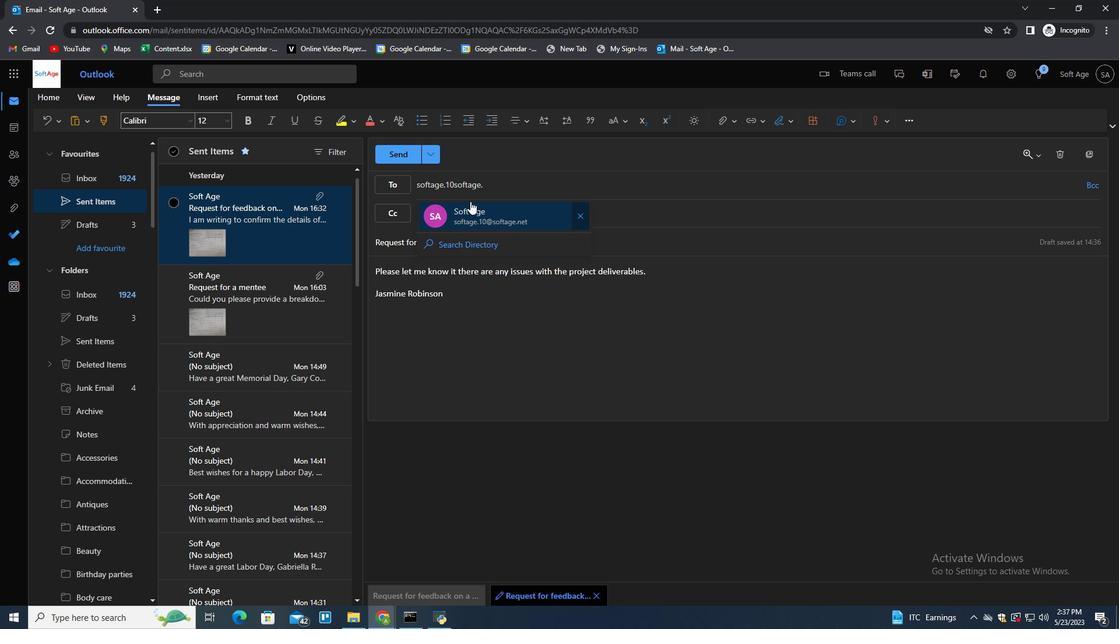
Action: Mouse moved to (487, 223)
Screenshot: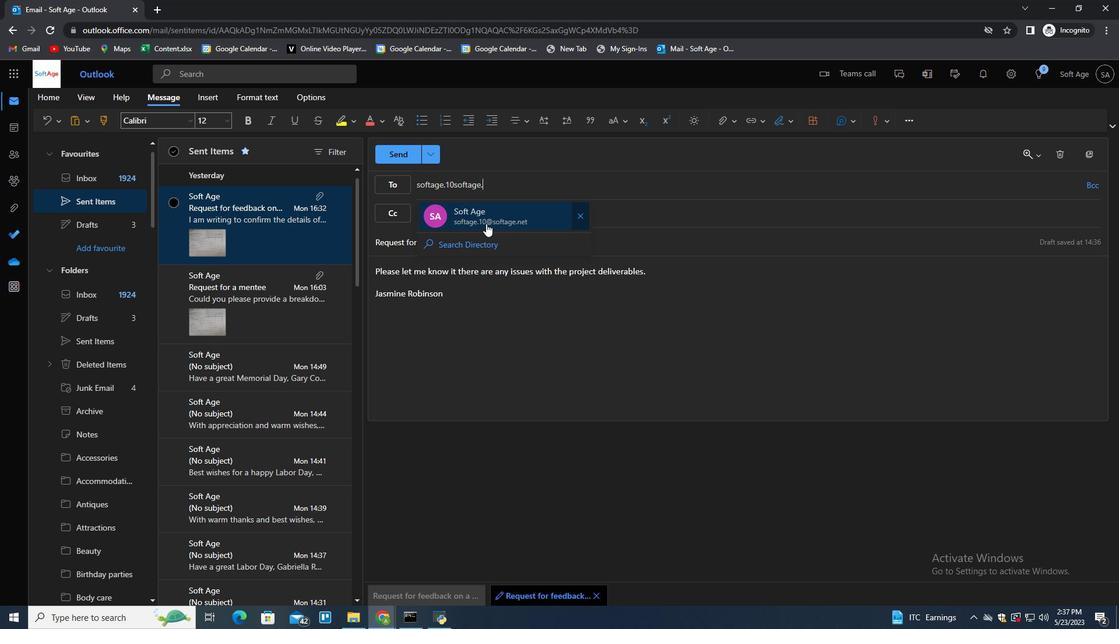 
Action: Mouse pressed left at (487, 223)
Screenshot: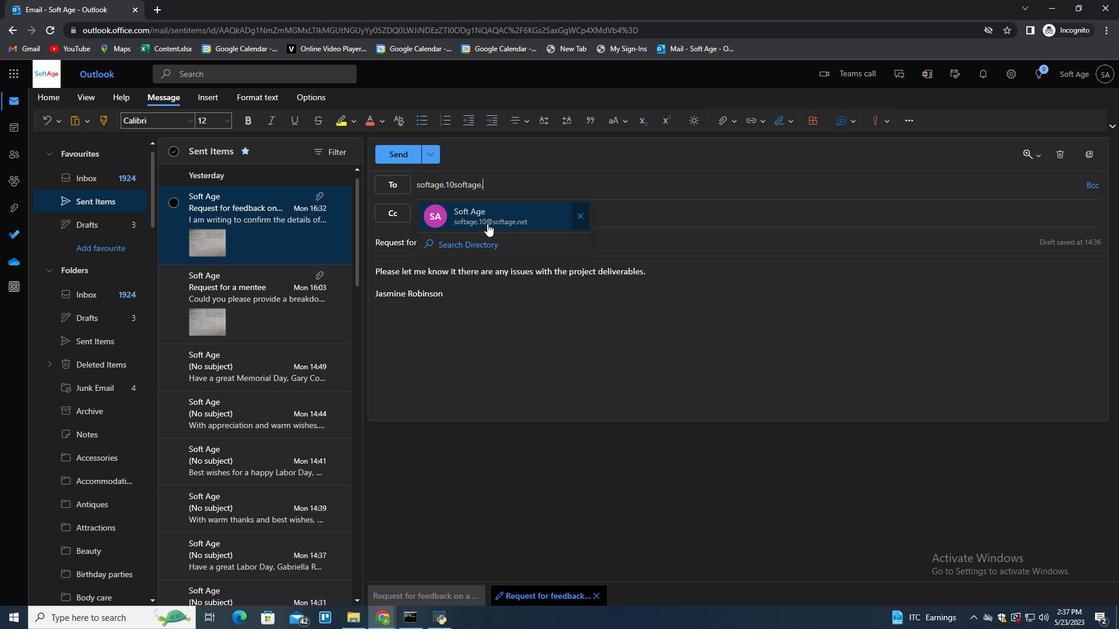 
Action: Mouse moved to (729, 121)
Screenshot: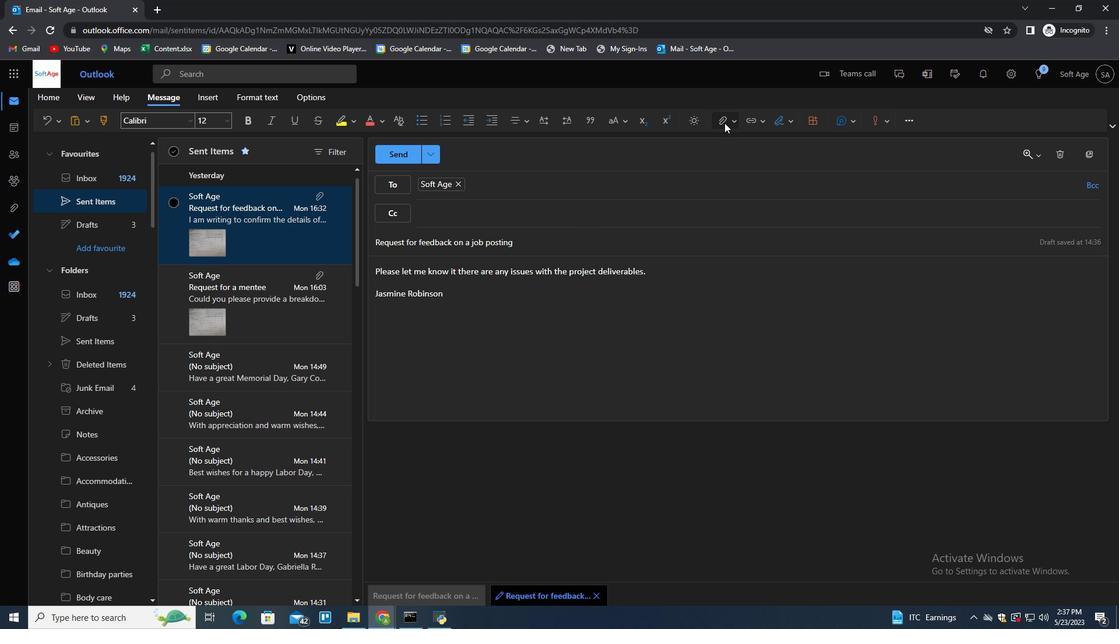 
Action: Mouse pressed left at (729, 121)
Screenshot: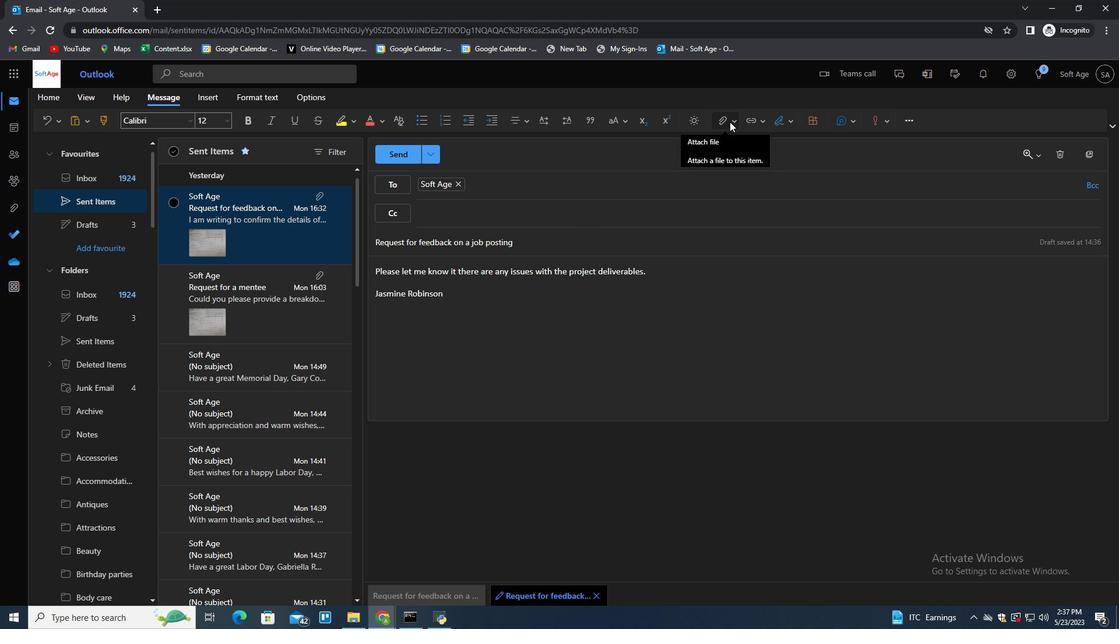 
Action: Mouse moved to (664, 148)
Screenshot: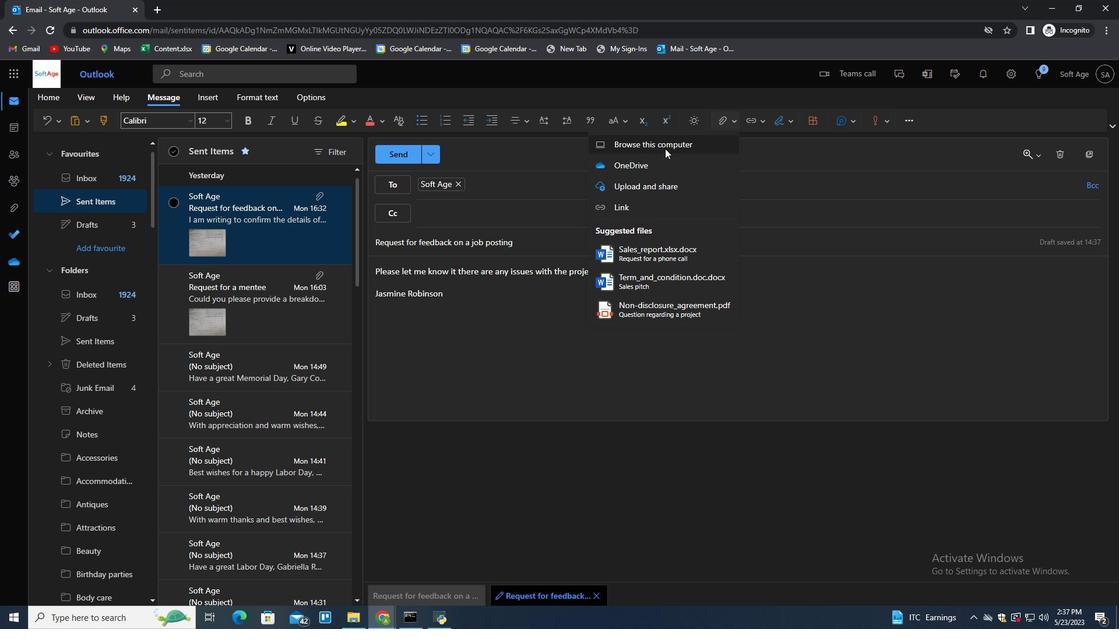 
Action: Mouse pressed left at (664, 148)
Screenshot: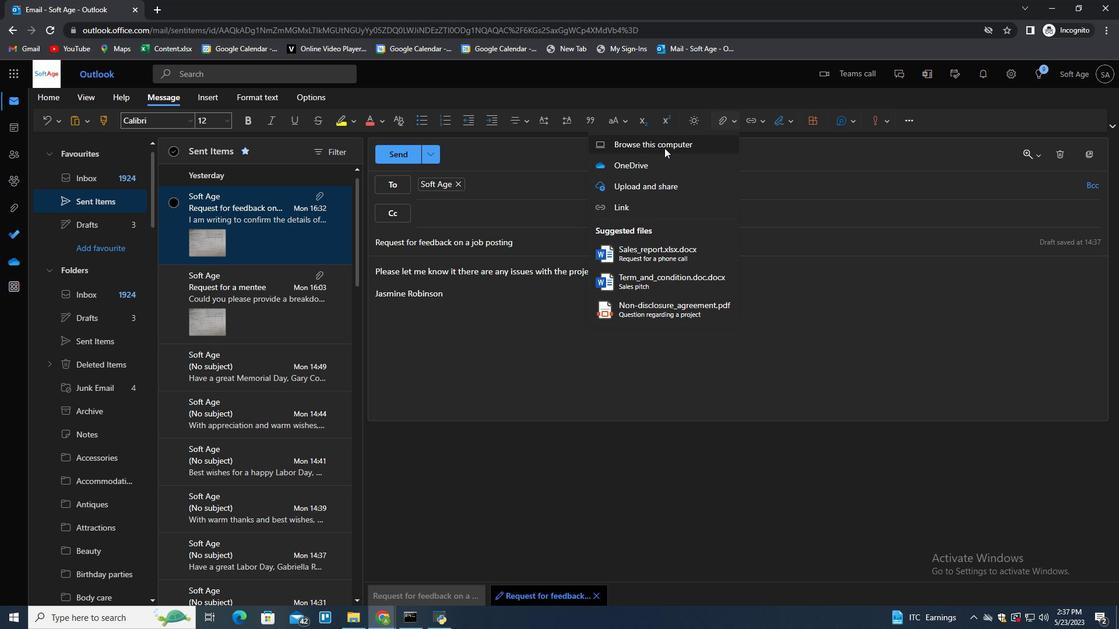 
Action: Mouse moved to (222, 99)
Screenshot: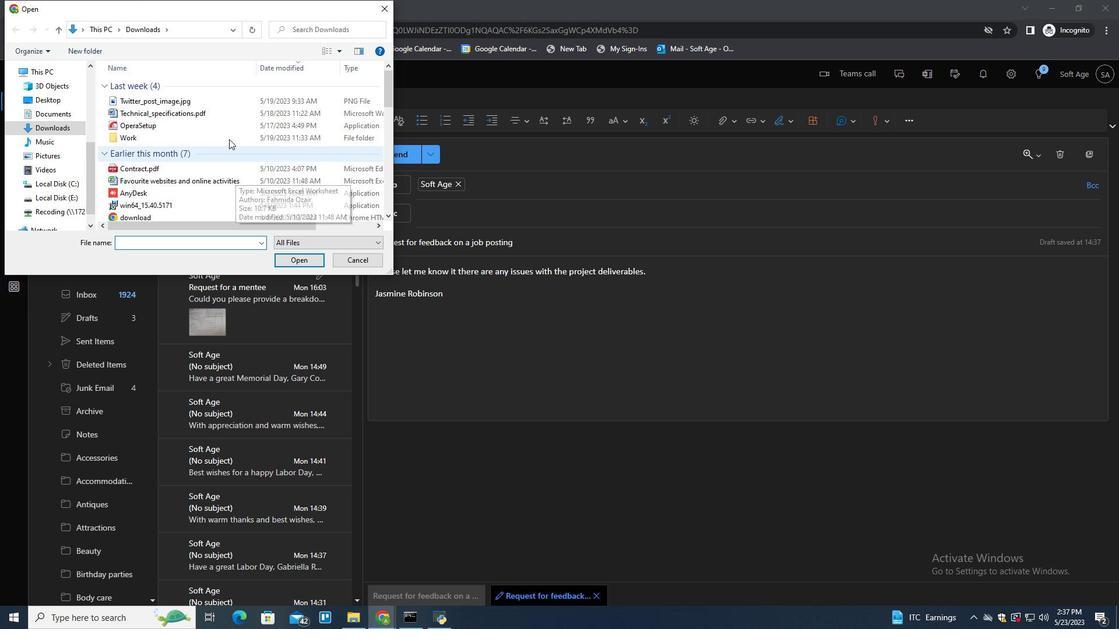 
Action: Mouse pressed left at (222, 99)
Screenshot: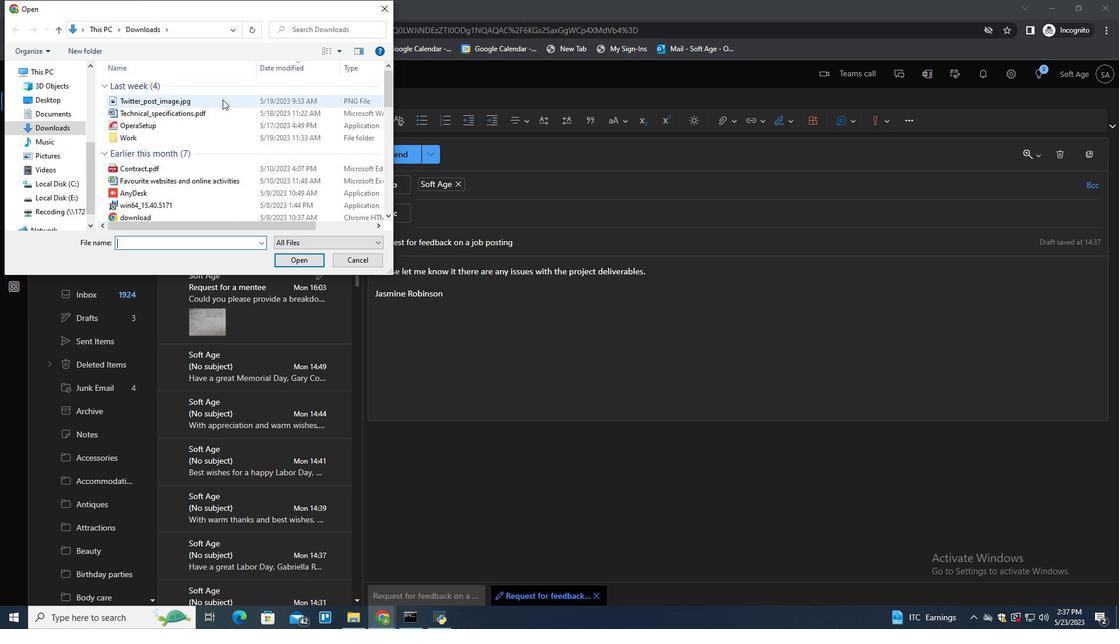 
Action: Mouse moved to (222, 99)
Screenshot: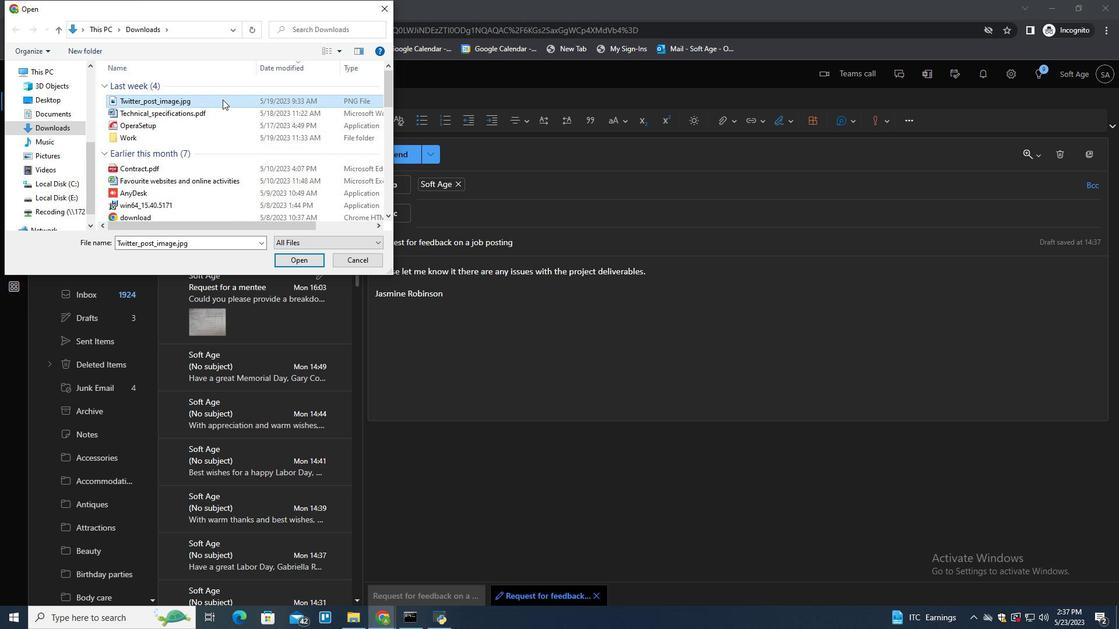 
Action: Key pressed <Key.f2>
Screenshot: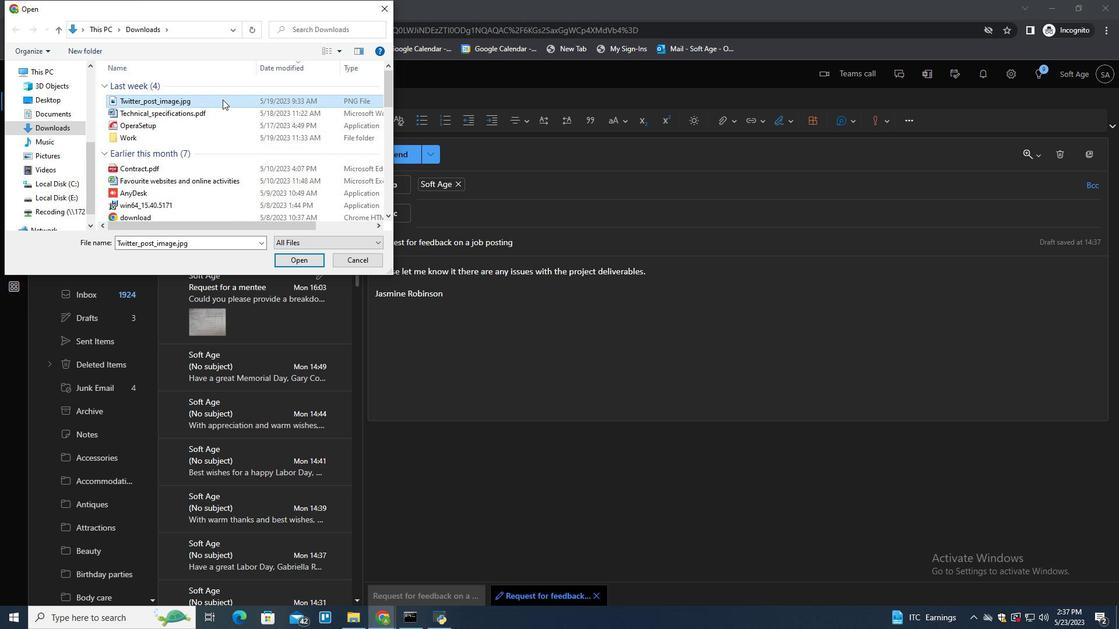 
Action: Mouse moved to (222, 99)
Screenshot: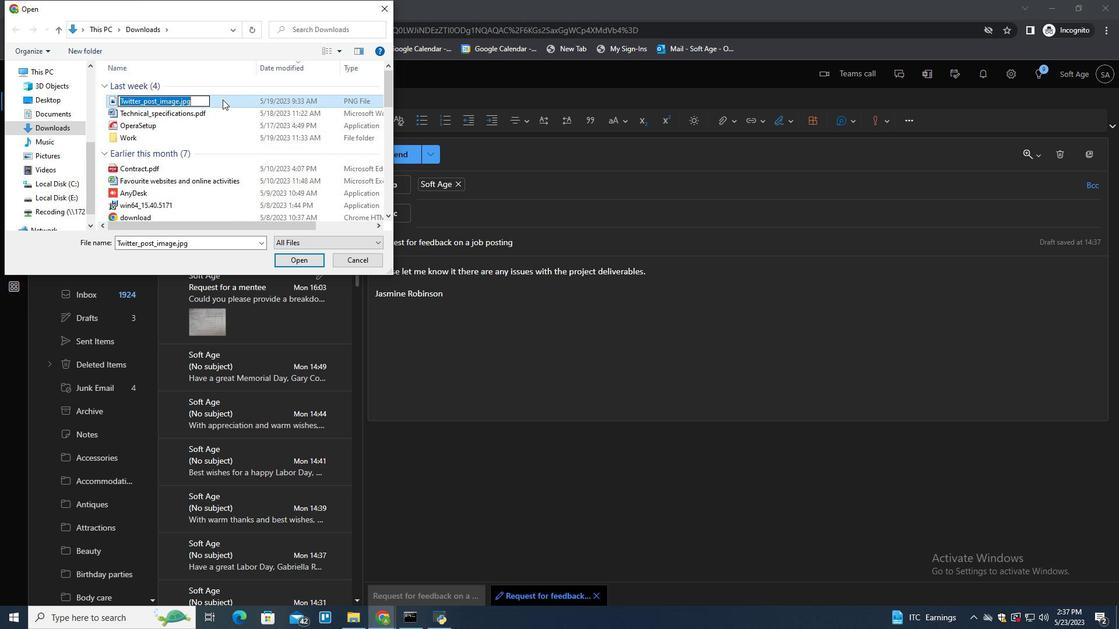 
Action: Key pressed <Key.shift>Linde<Key.shift>In<Key.shift>+<Key.backspace>_banner<Key.shift>_image
Screenshot: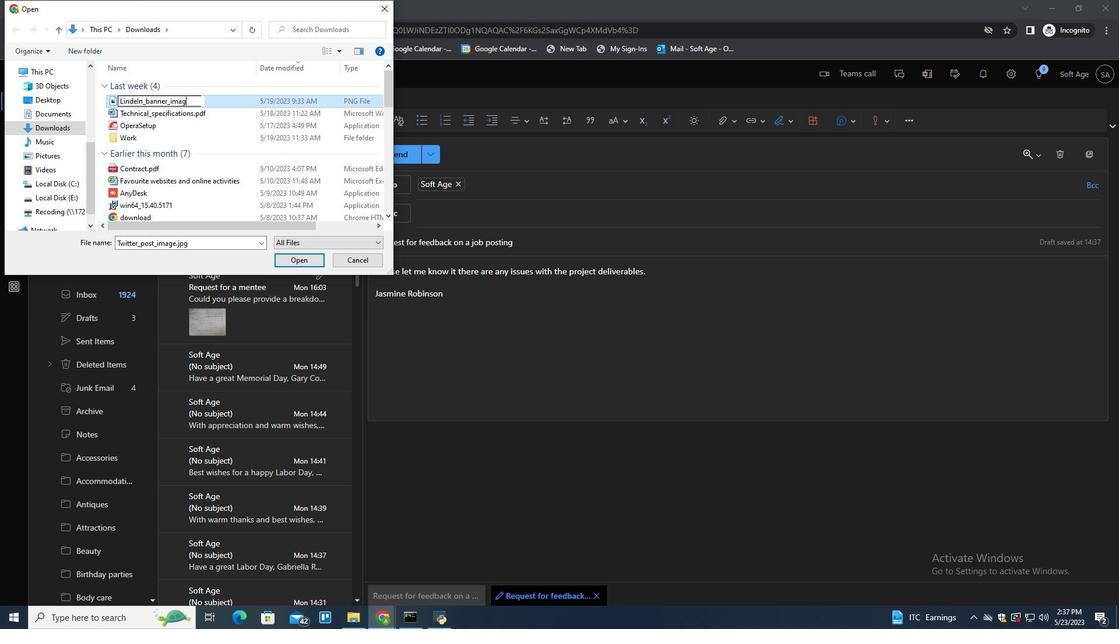 
Action: Mouse pressed left at (222, 99)
Screenshot: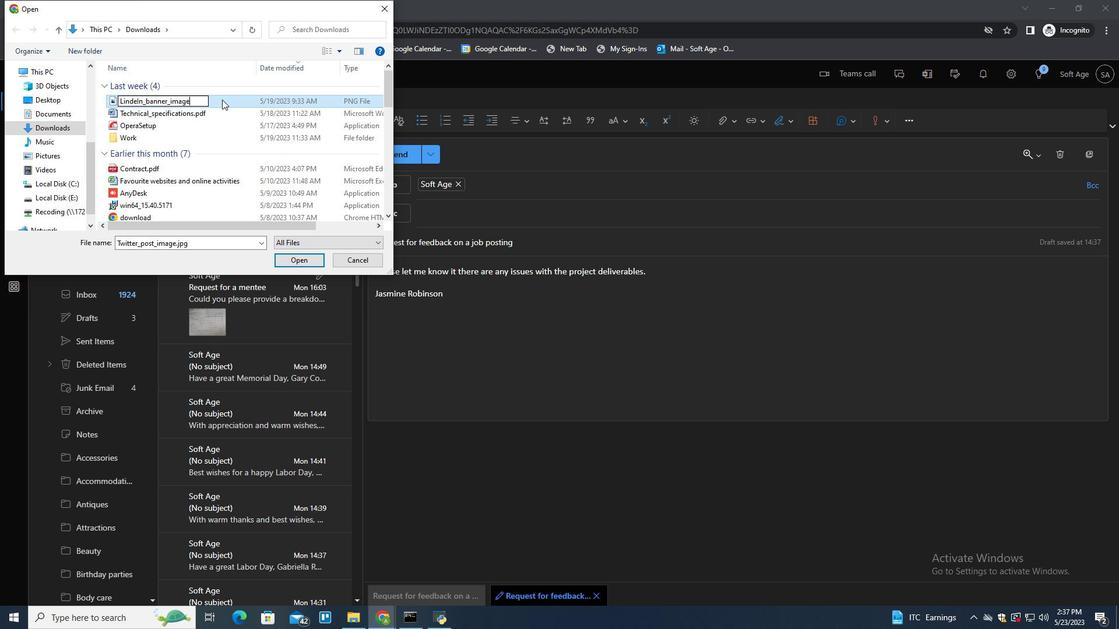 
Action: Mouse moved to (229, 101)
Screenshot: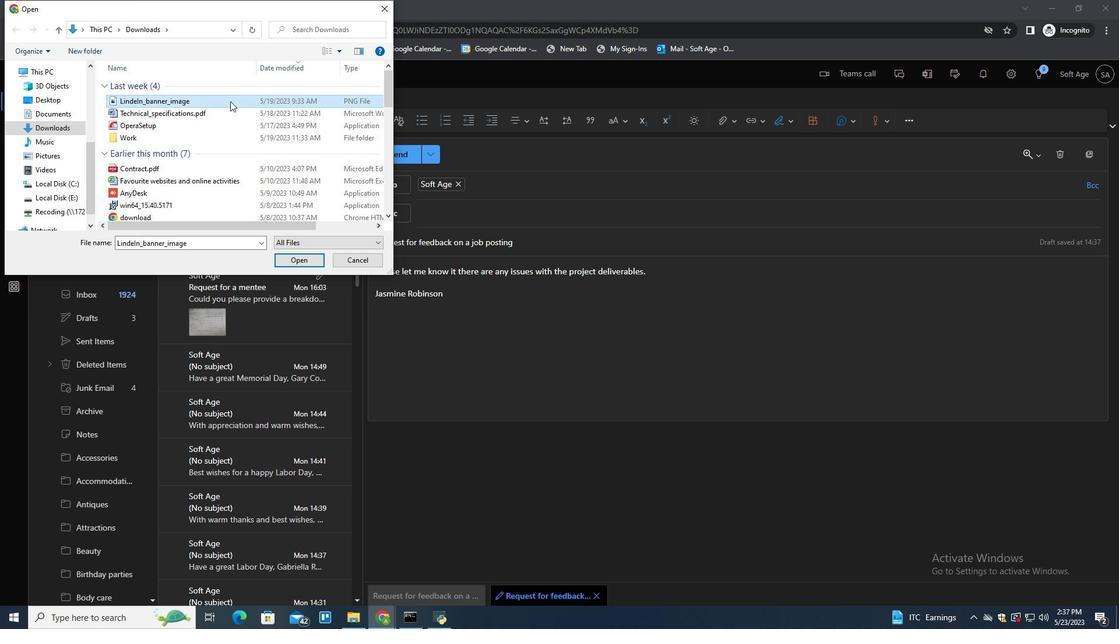 
Action: Key pressed <Key.f2><Key.right>.png
Screenshot: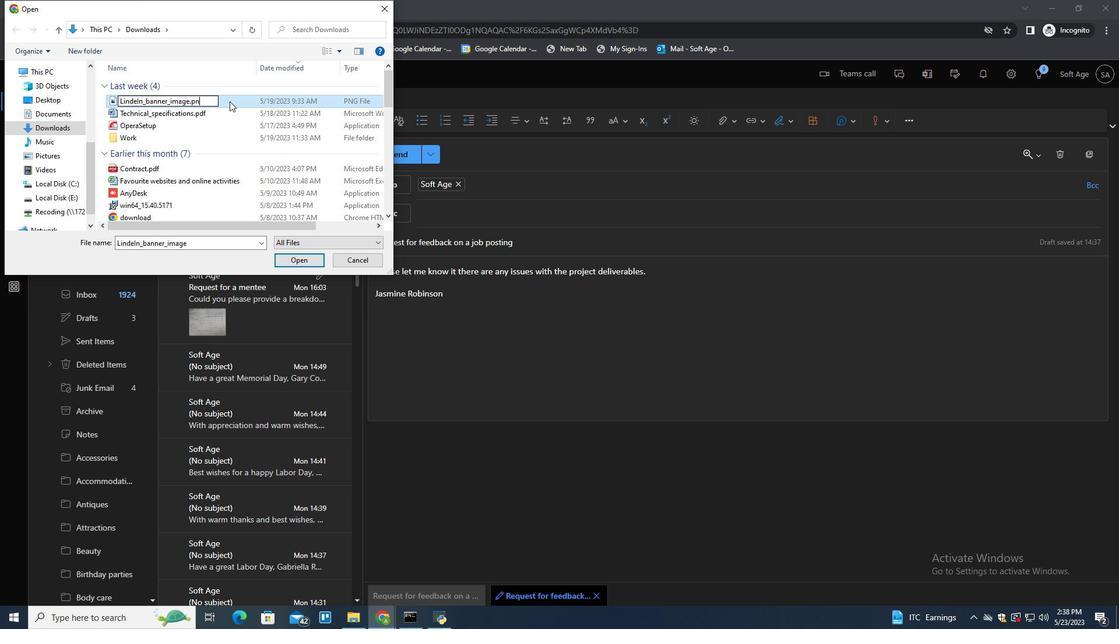 
Action: Mouse moved to (230, 100)
Screenshot: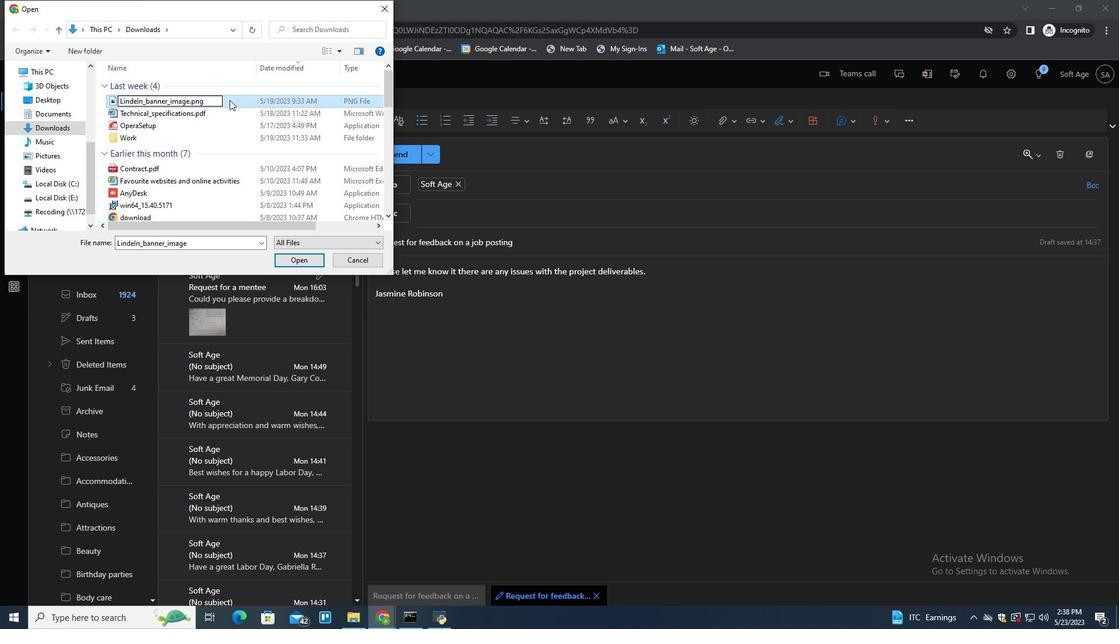 
Action: Mouse pressed left at (230, 100)
Screenshot: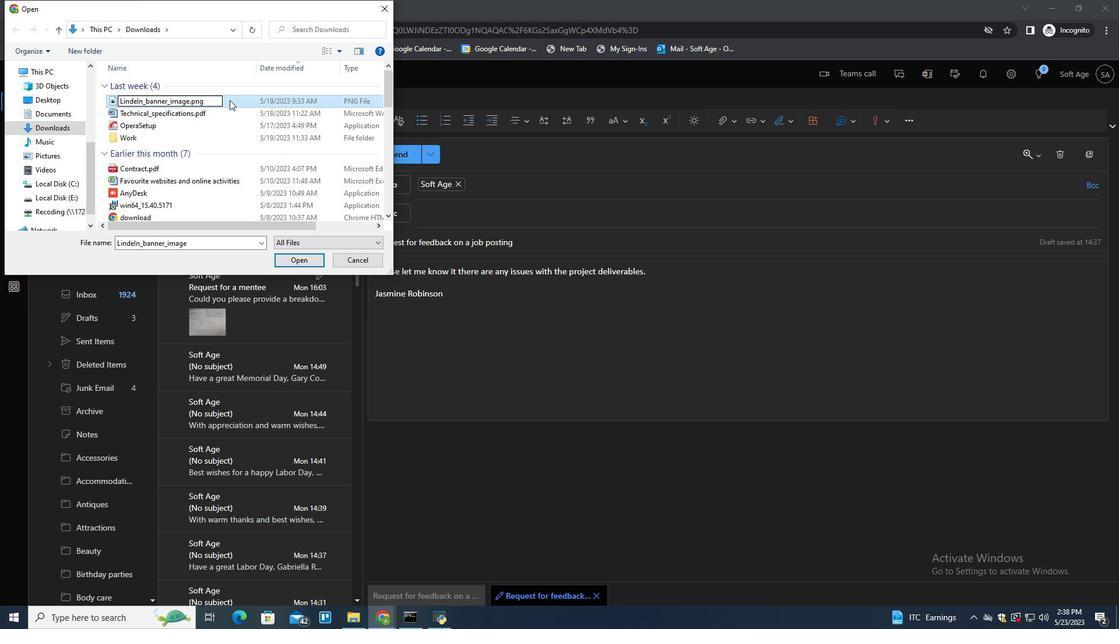 
Action: Mouse moved to (290, 254)
Screenshot: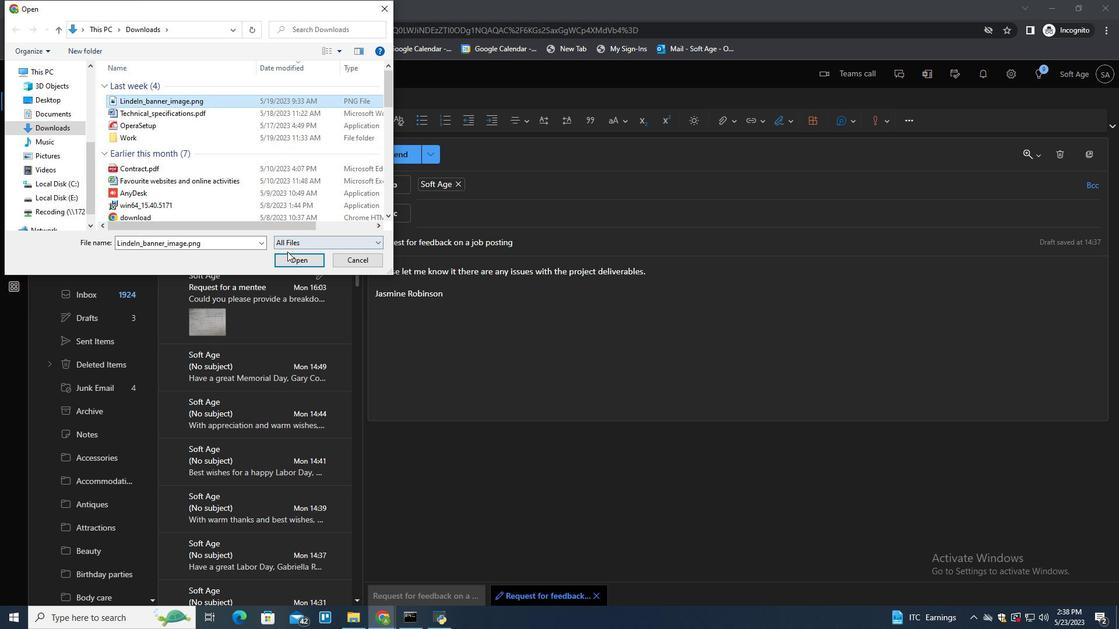 
Action: Mouse pressed left at (290, 254)
Screenshot: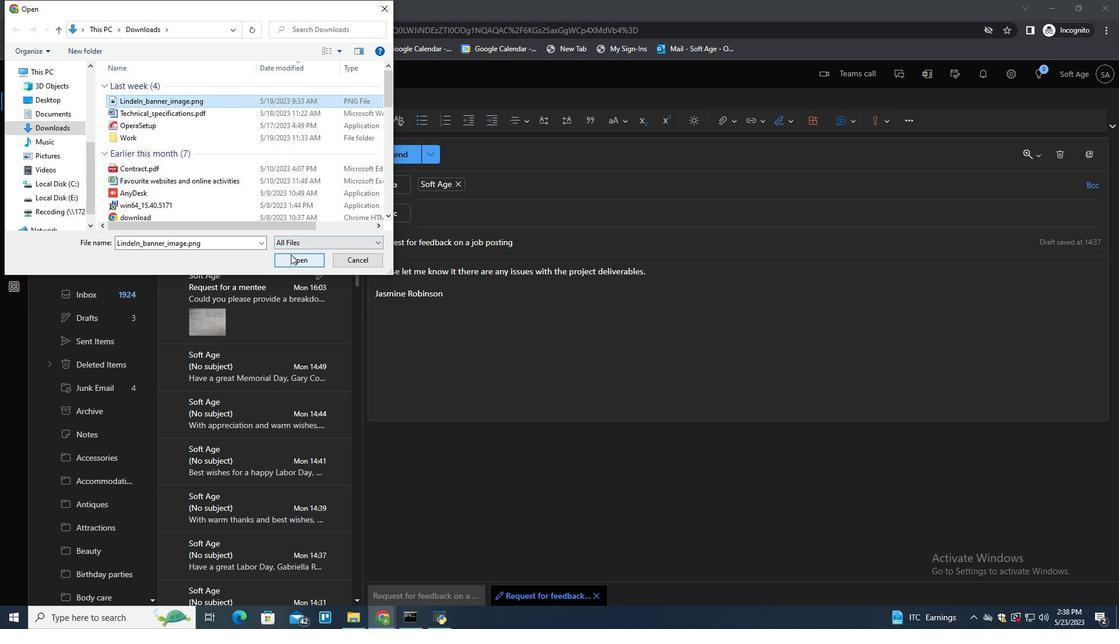 
Action: Mouse moved to (536, 382)
Screenshot: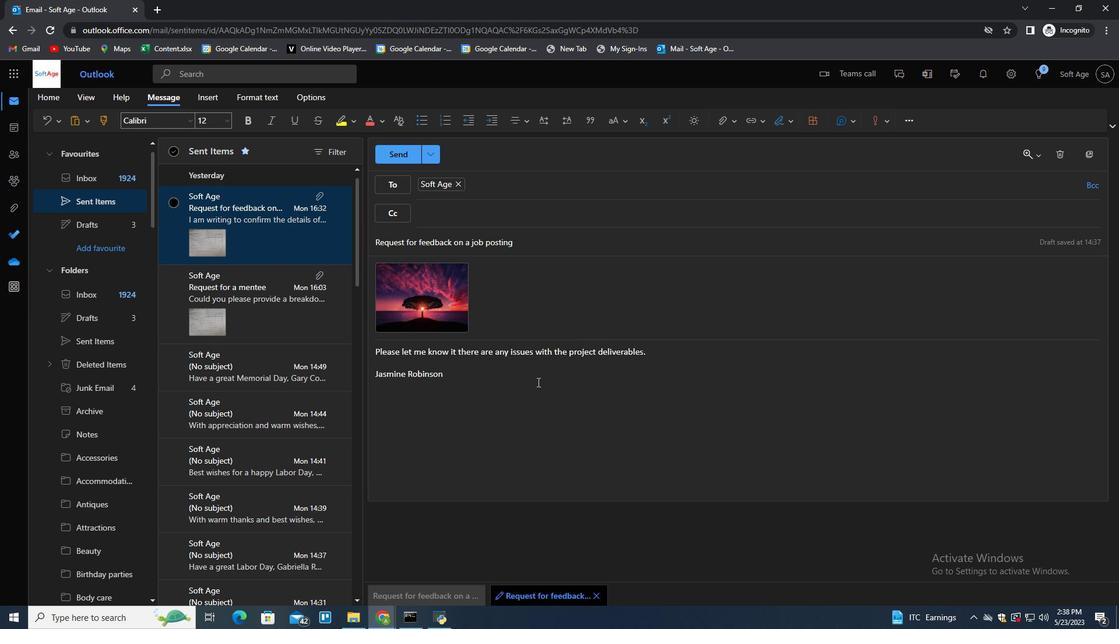 
Action: Mouse pressed left at (536, 382)
Screenshot: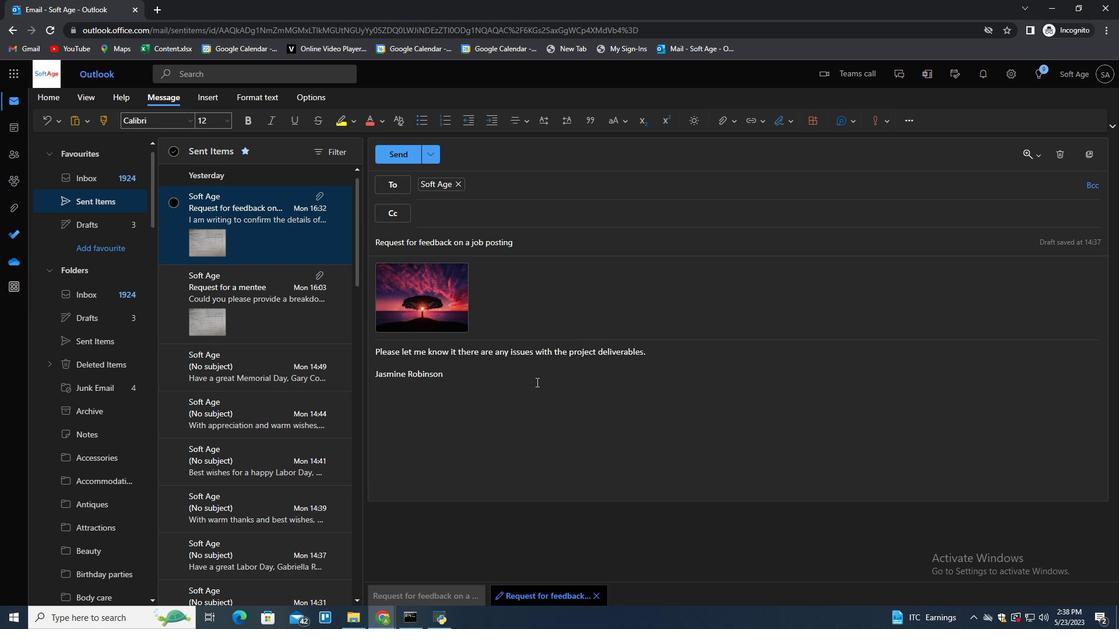 
Action: Key pressed <Key.enter>
Screenshot: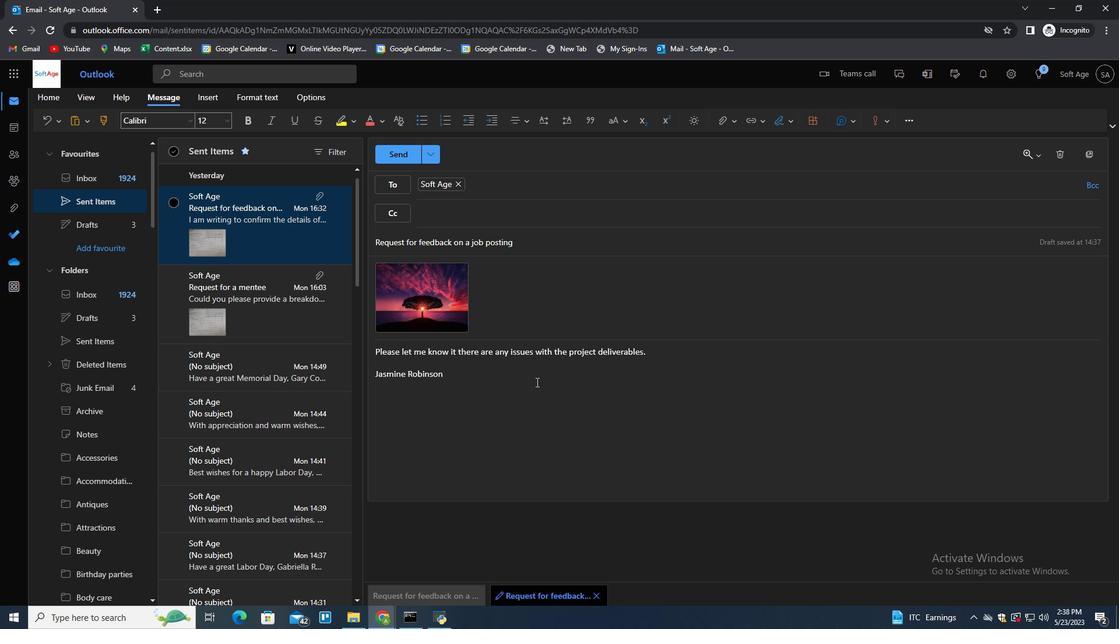 
Action: Mouse moved to (262, 219)
Screenshot: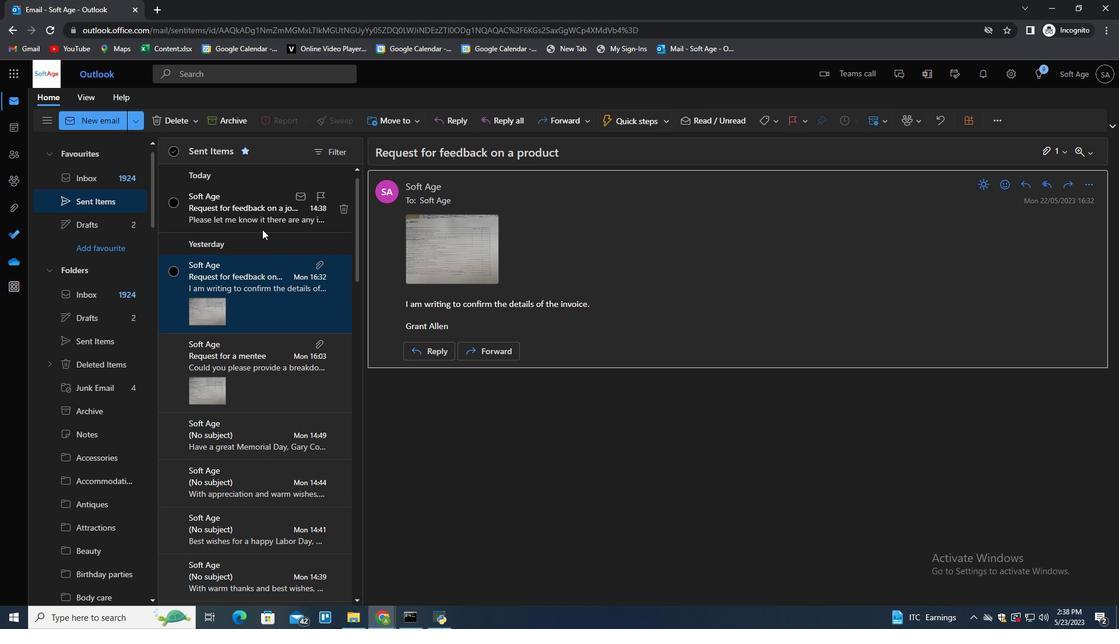 
Action: Mouse pressed right at (262, 219)
Screenshot: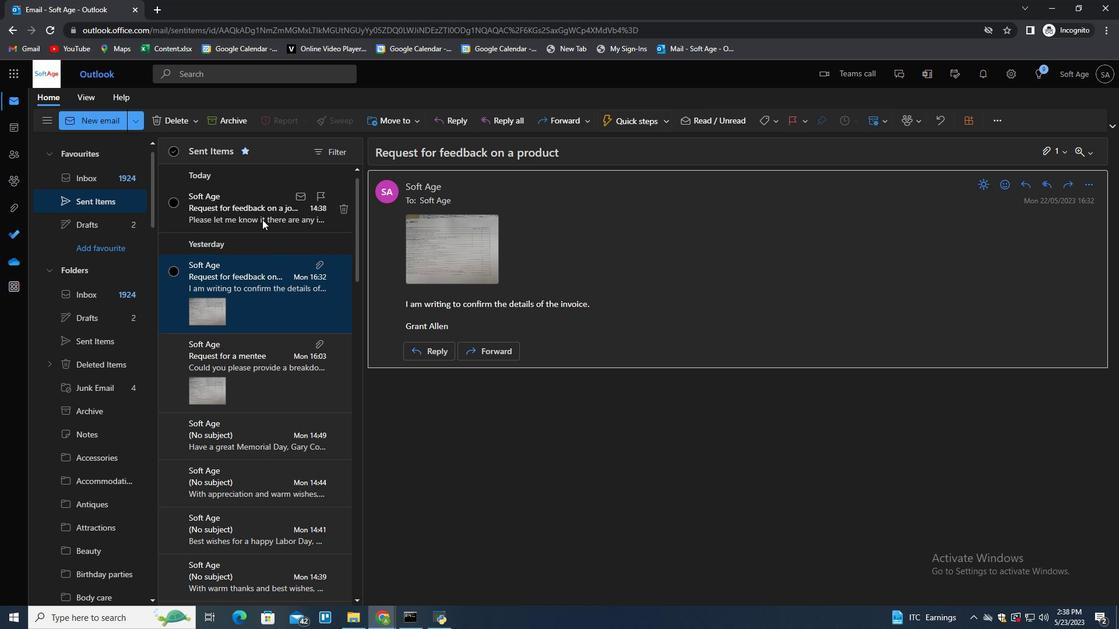 
Action: Mouse moved to (394, 271)
Screenshot: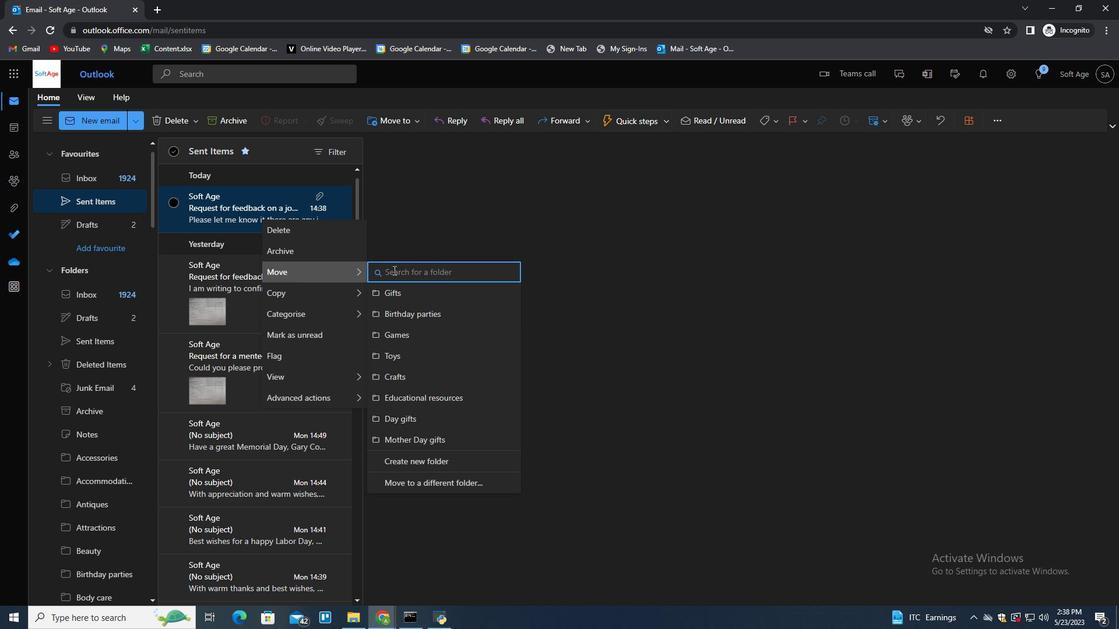
Action: Mouse pressed left at (394, 271)
Screenshot: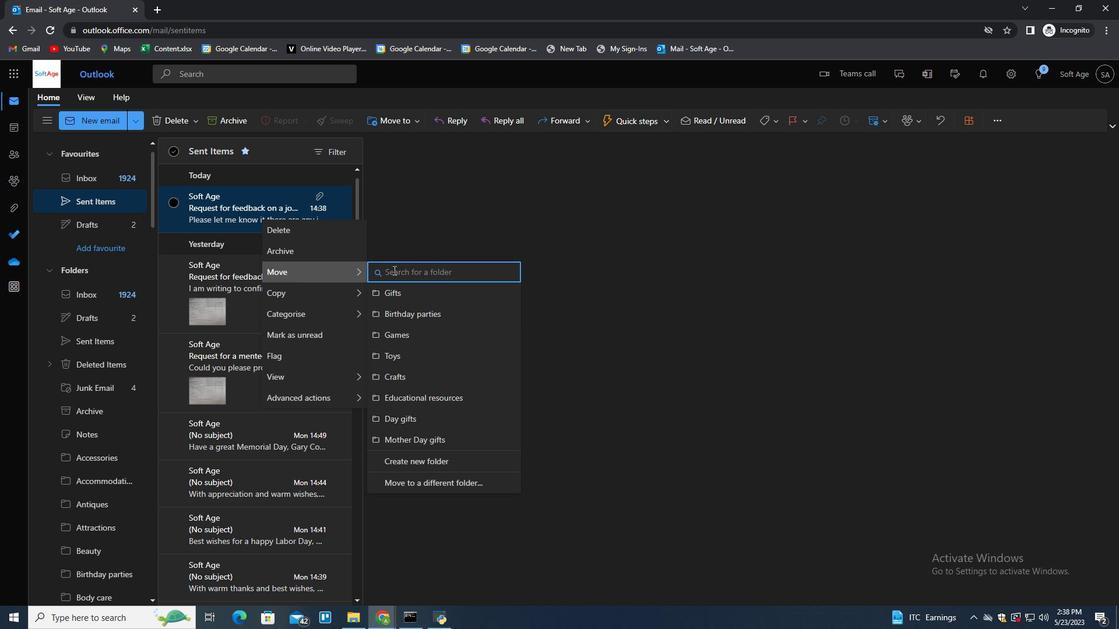 
Action: Mouse moved to (395, 271)
Screenshot: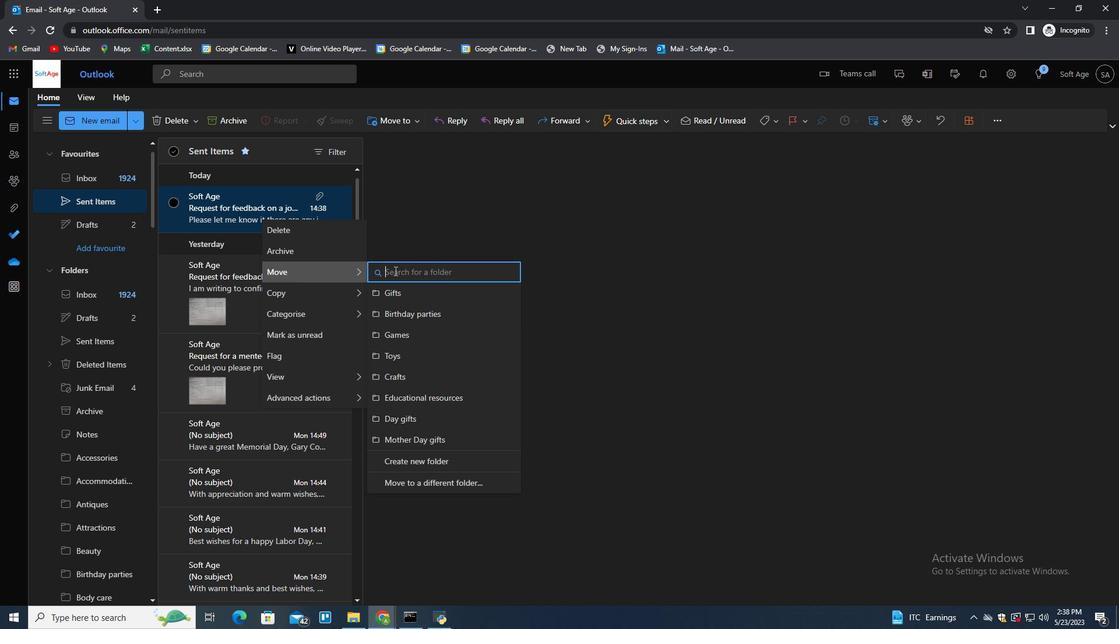 
Action: Key pressed <Key.shift>School<Key.space>records<Key.down><Key.enter>
Screenshot: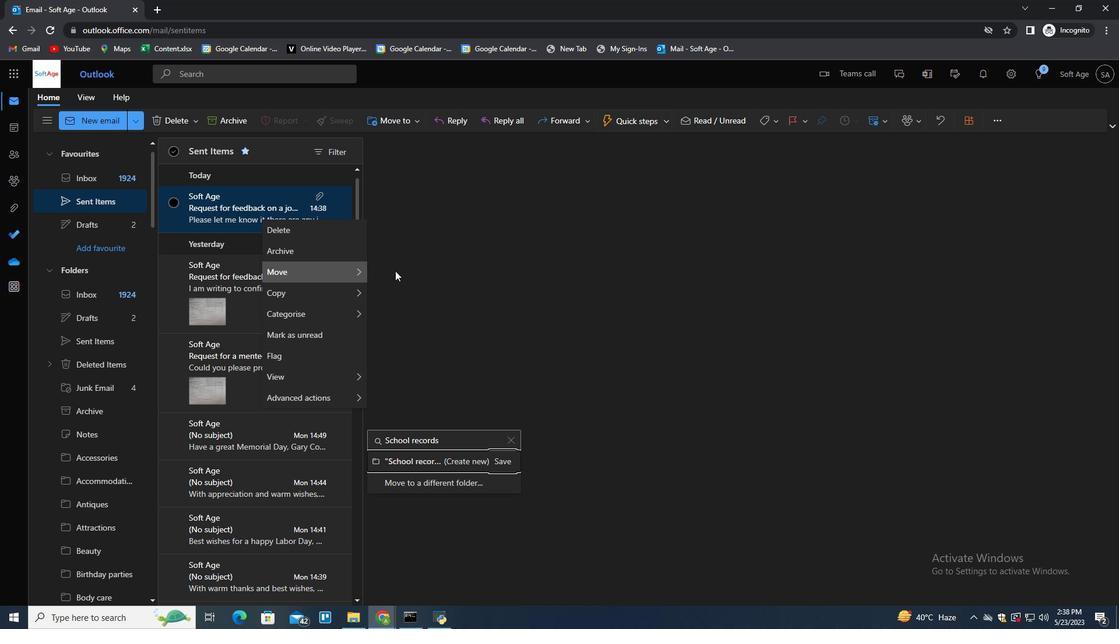 
